 Task: Look for space in Istres, France from 2nd June, 2023 to 6th June, 2023 for 1 adult in price range Rs.10000 to Rs.13000. Place can be private room with 1  bedroom having 1 bed and 1 bathroom. Property type can be house, flat, guest house, hotel. Booking option can be shelf check-in. Required host language is English.
Action: Mouse moved to (465, 113)
Screenshot: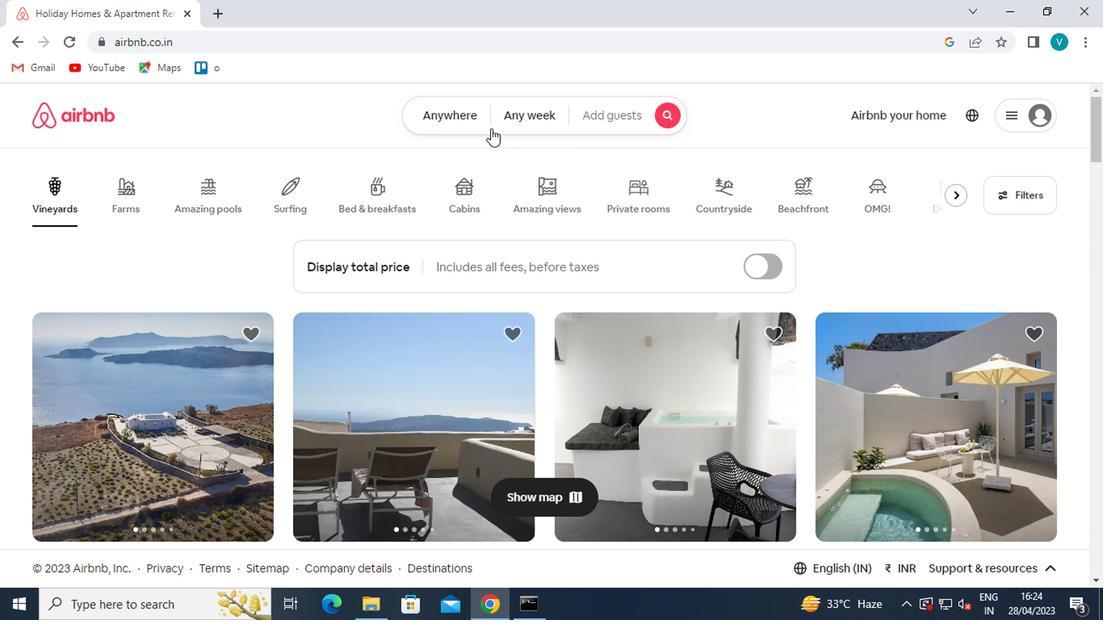 
Action: Mouse pressed left at (465, 113)
Screenshot: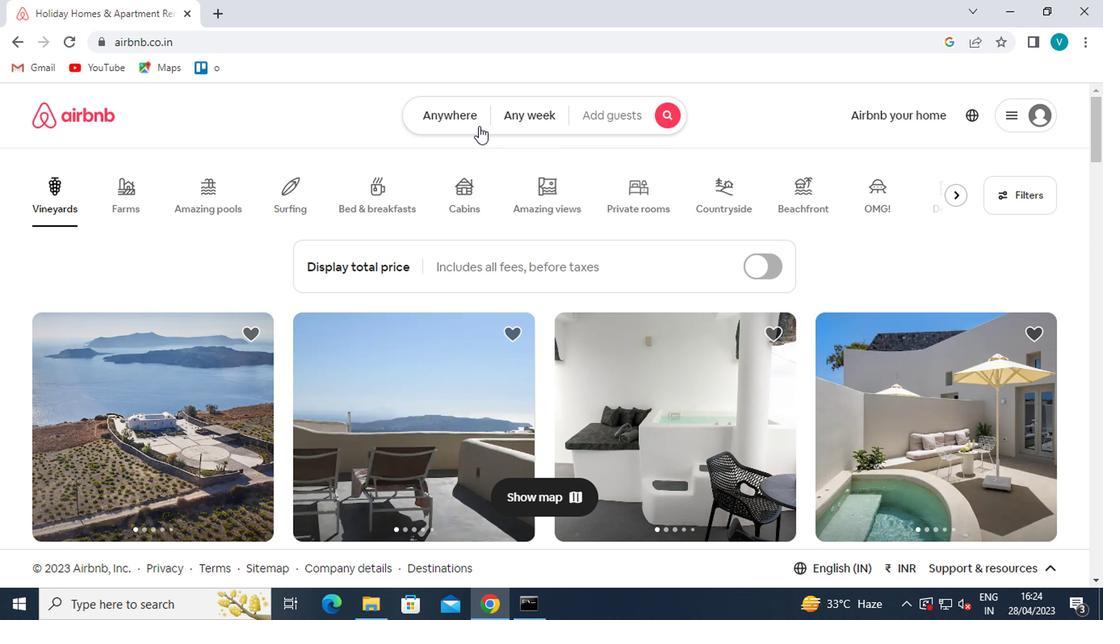 
Action: Mouse moved to (388, 175)
Screenshot: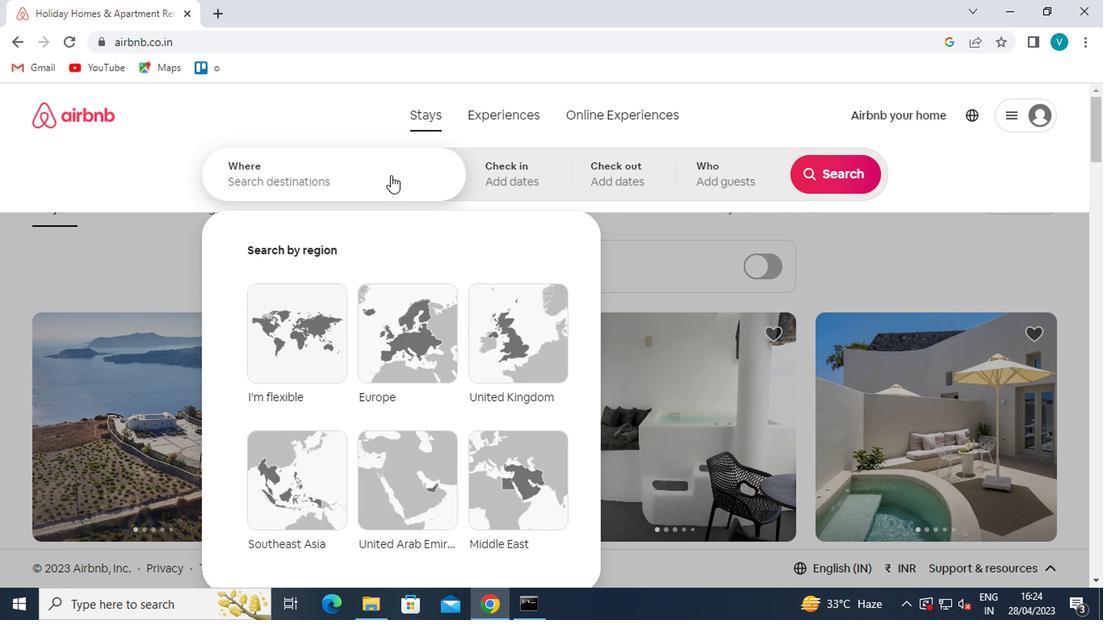 
Action: Mouse pressed left at (388, 175)
Screenshot: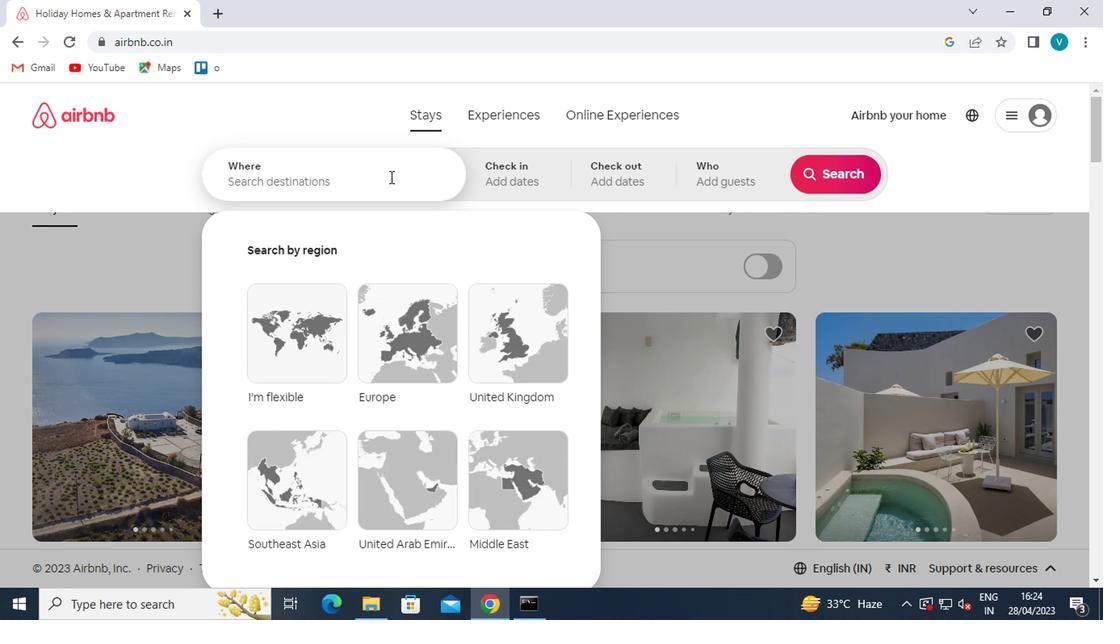 
Action: Mouse moved to (394, 180)
Screenshot: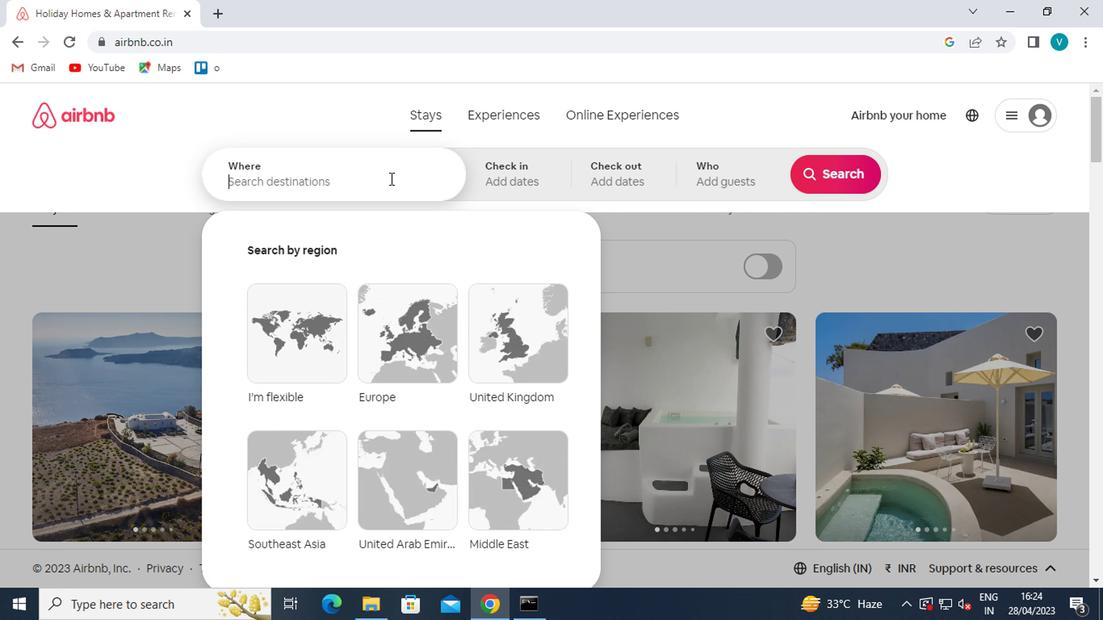 
Action: Key pressed <Key.caps_lock>i<Key.caps_lock>stres<Key.enter>
Screenshot: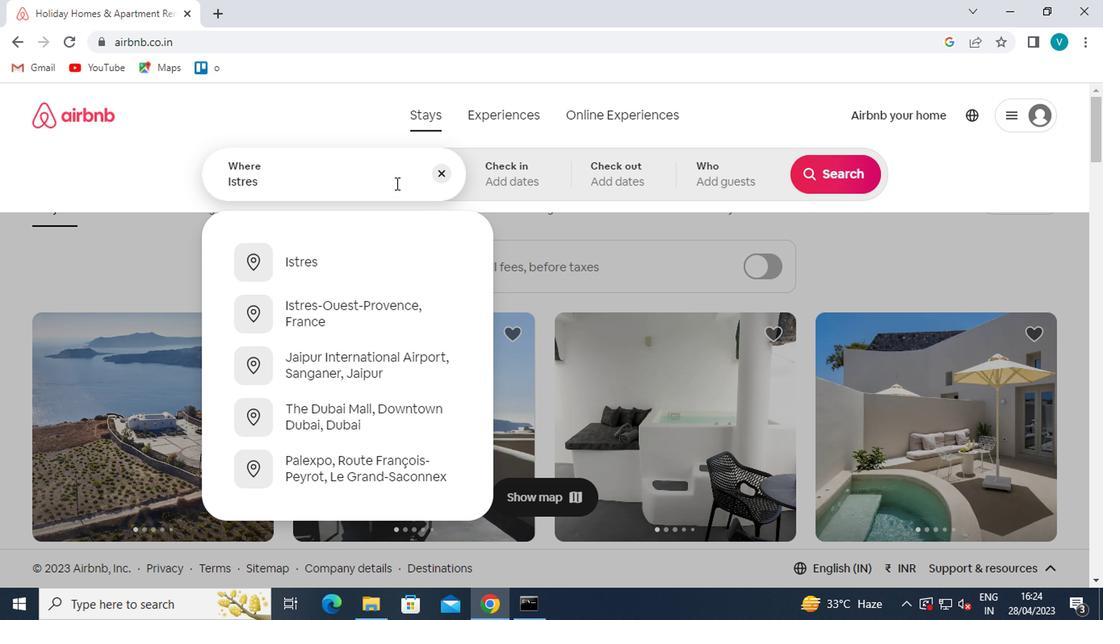 
Action: Mouse moved to (822, 301)
Screenshot: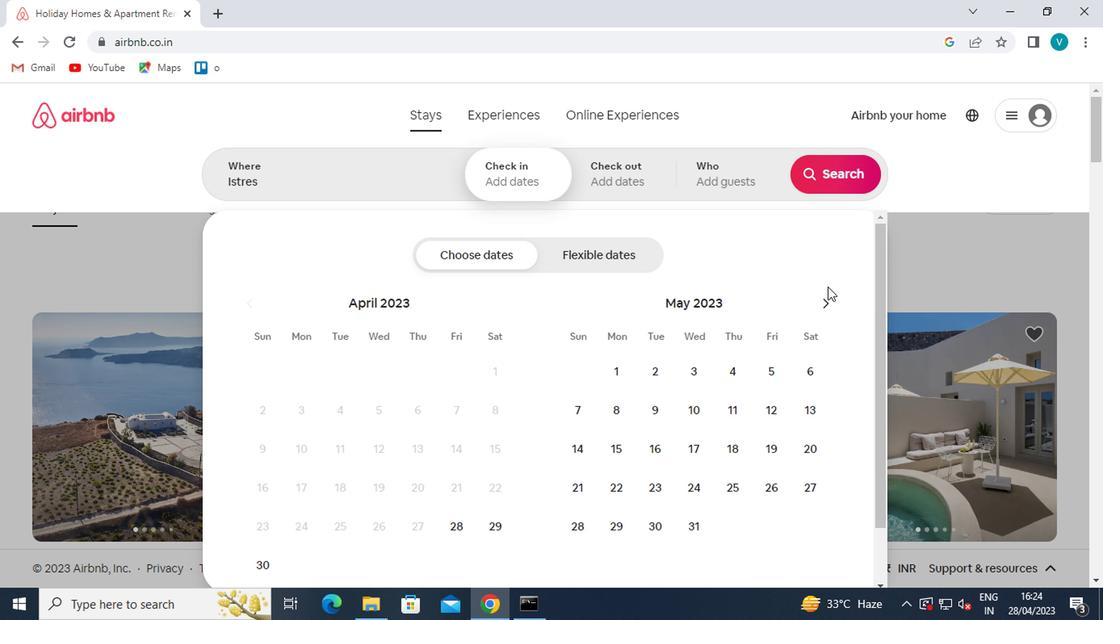 
Action: Mouse pressed left at (822, 301)
Screenshot: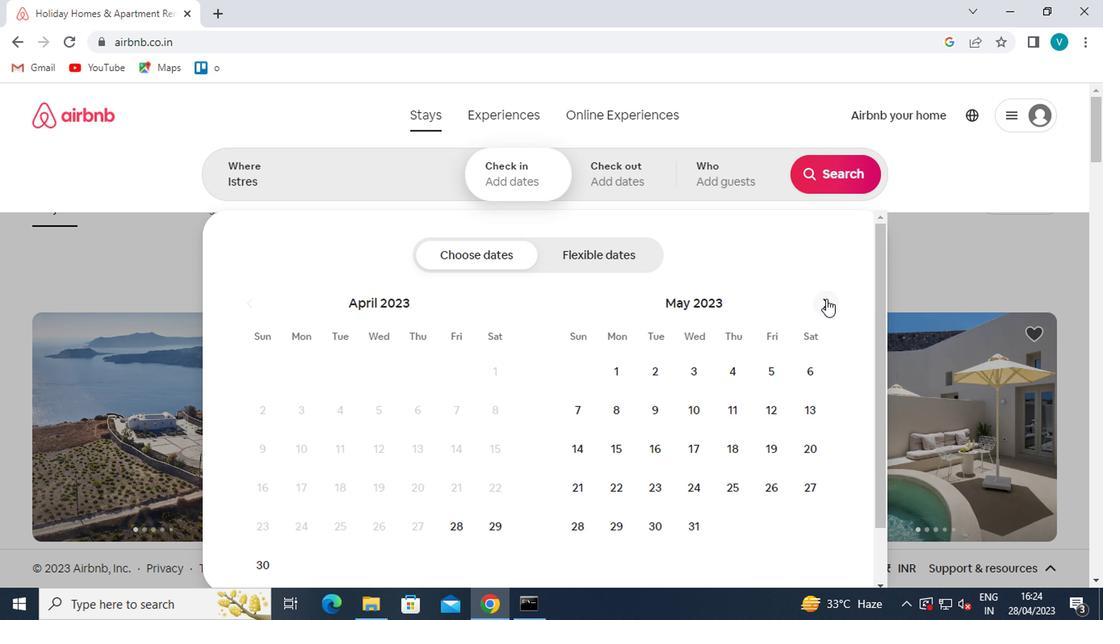 
Action: Mouse moved to (767, 363)
Screenshot: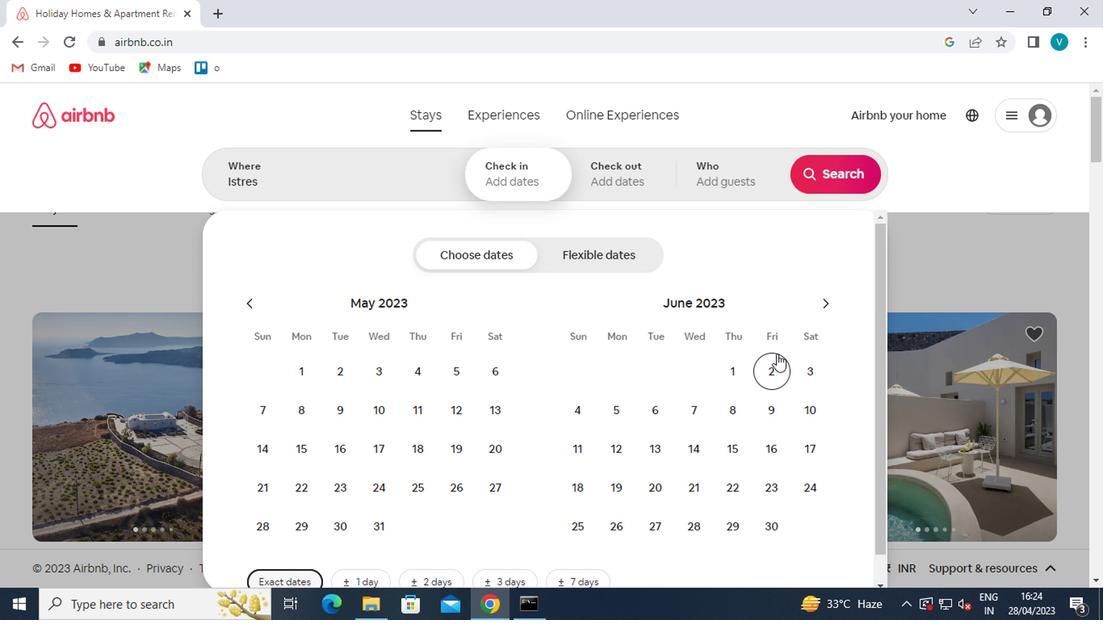 
Action: Mouse pressed left at (767, 363)
Screenshot: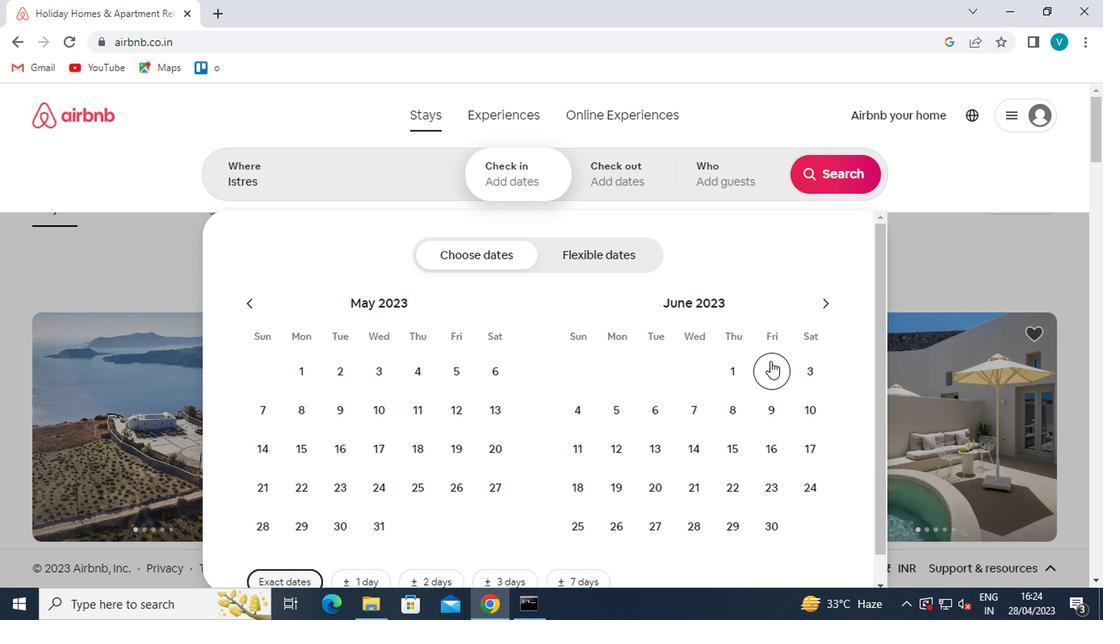 
Action: Mouse moved to (656, 408)
Screenshot: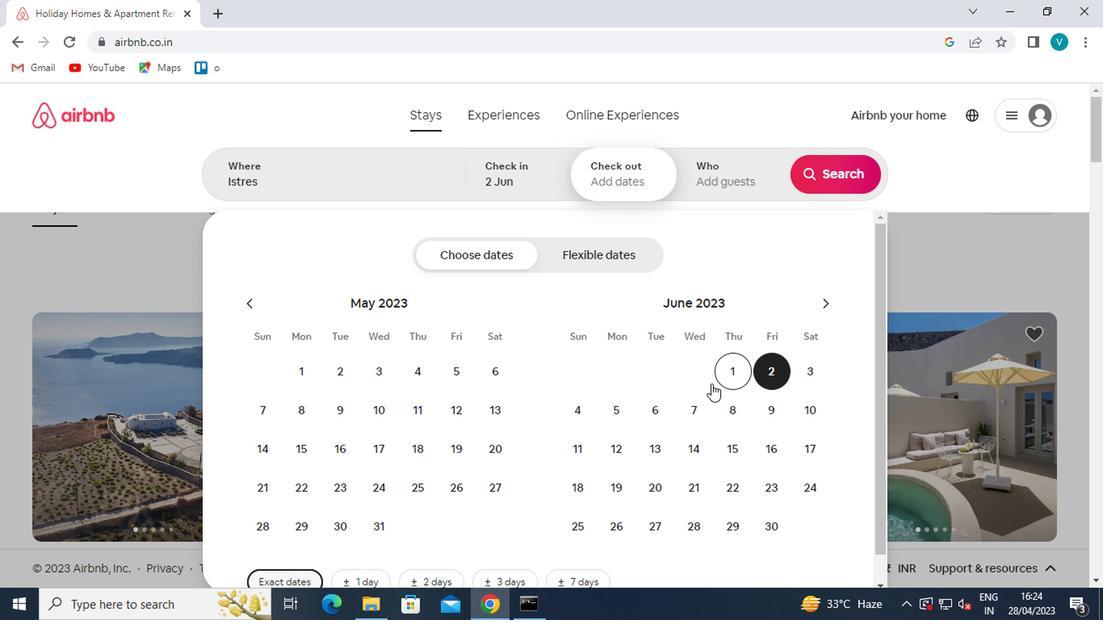 
Action: Mouse pressed left at (656, 408)
Screenshot: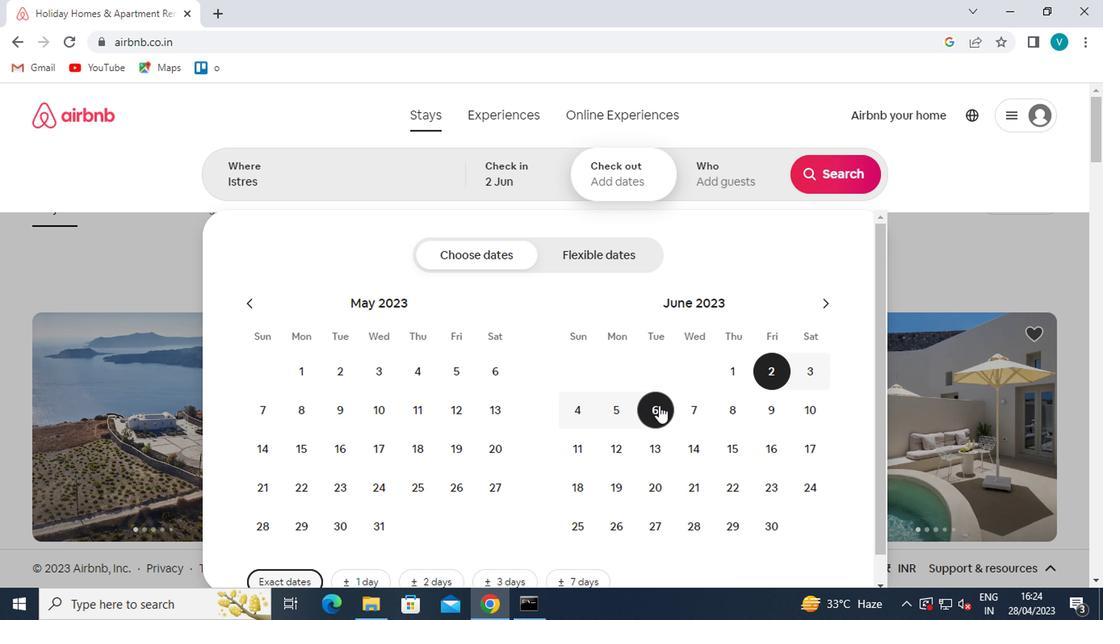 
Action: Mouse moved to (725, 174)
Screenshot: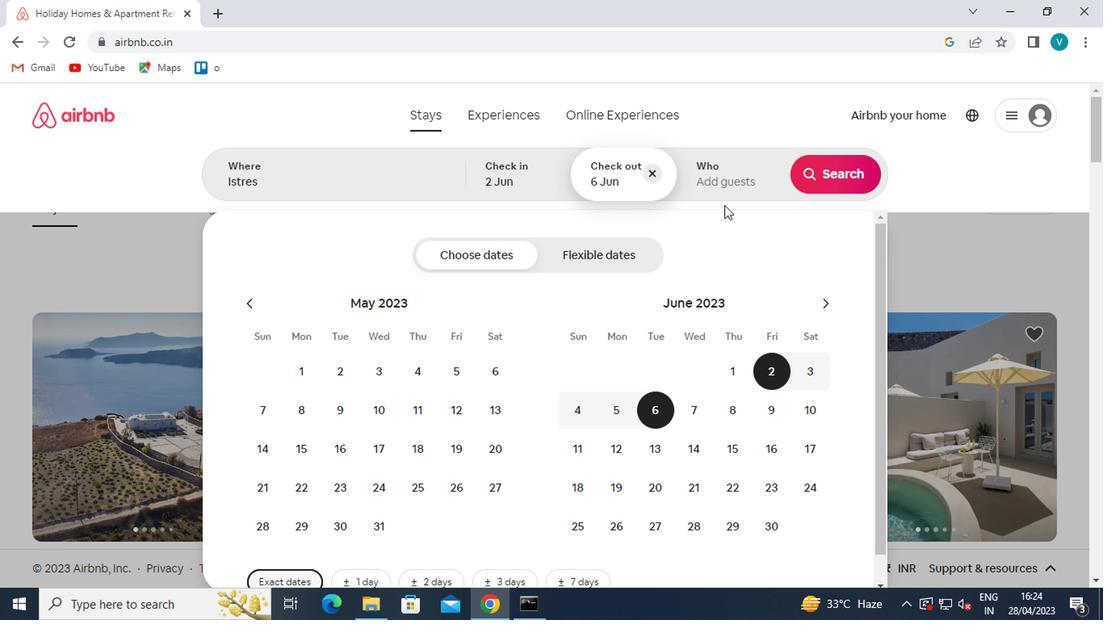 
Action: Mouse pressed left at (725, 174)
Screenshot: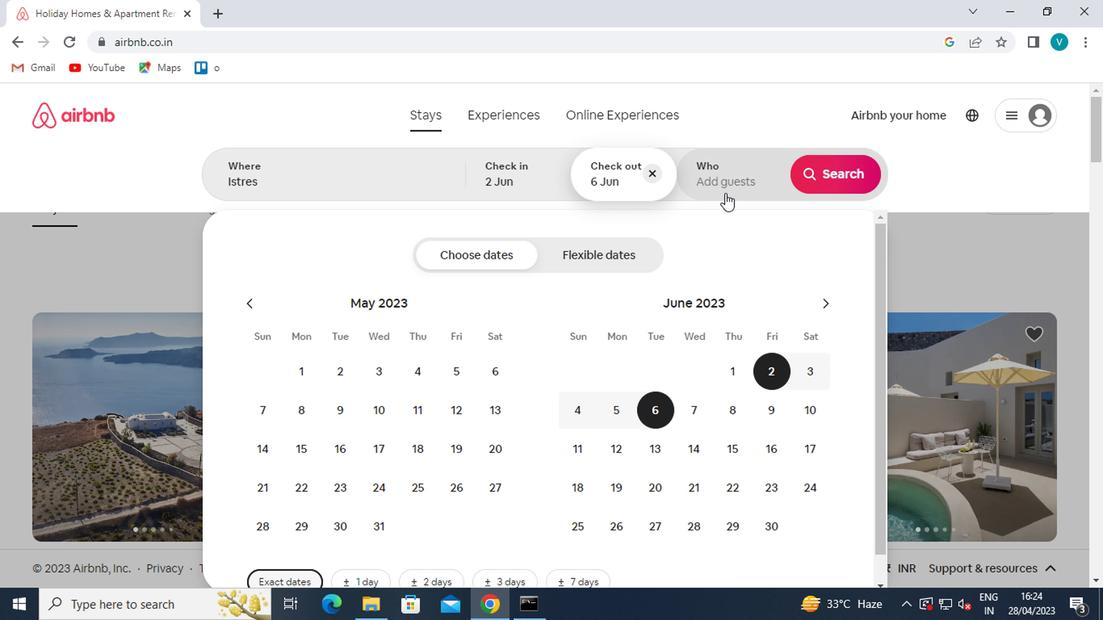 
Action: Mouse moved to (834, 257)
Screenshot: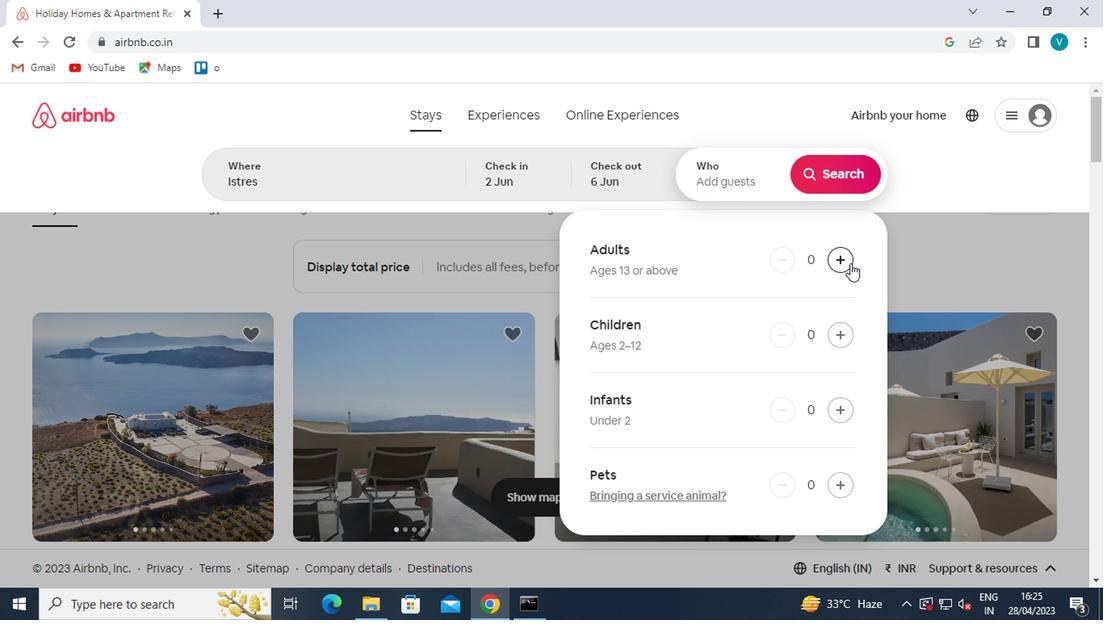 
Action: Mouse pressed left at (834, 257)
Screenshot: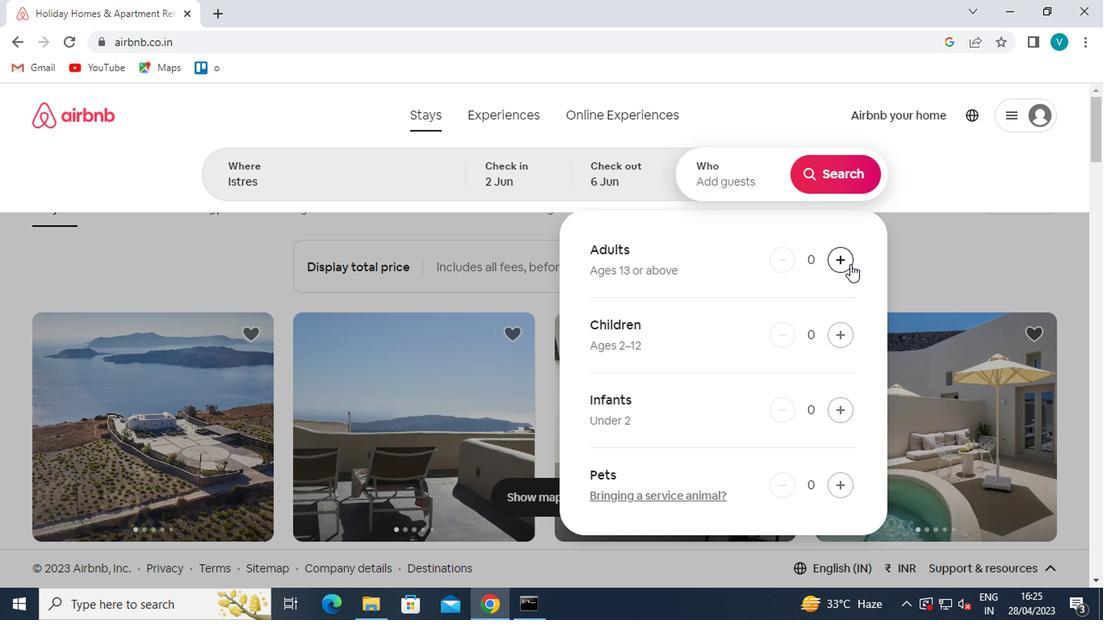 
Action: Mouse moved to (835, 161)
Screenshot: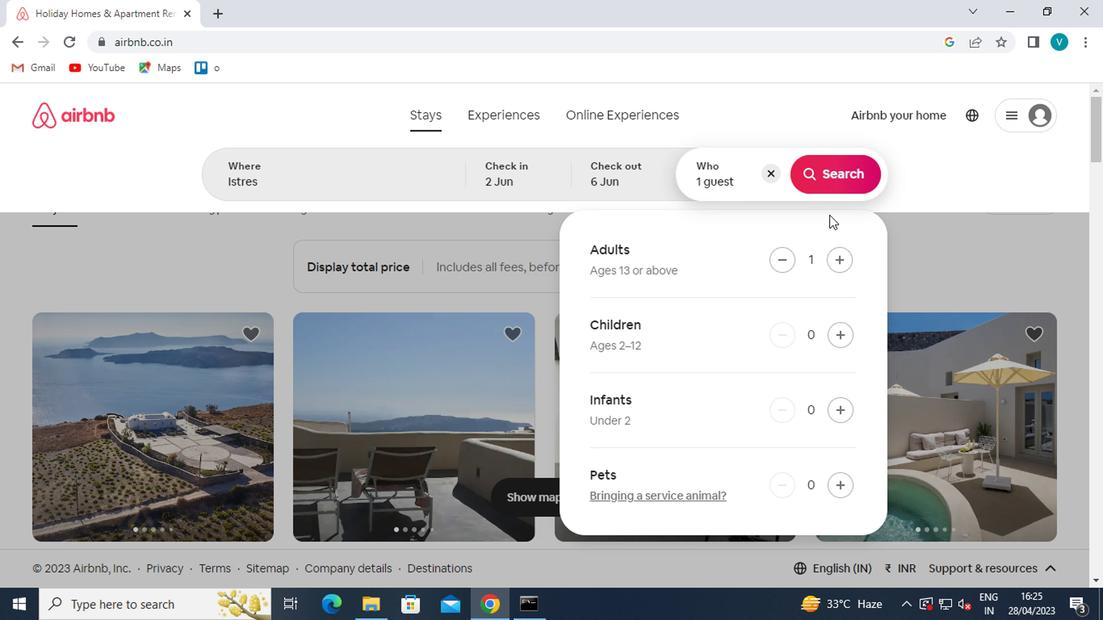 
Action: Mouse pressed left at (835, 161)
Screenshot: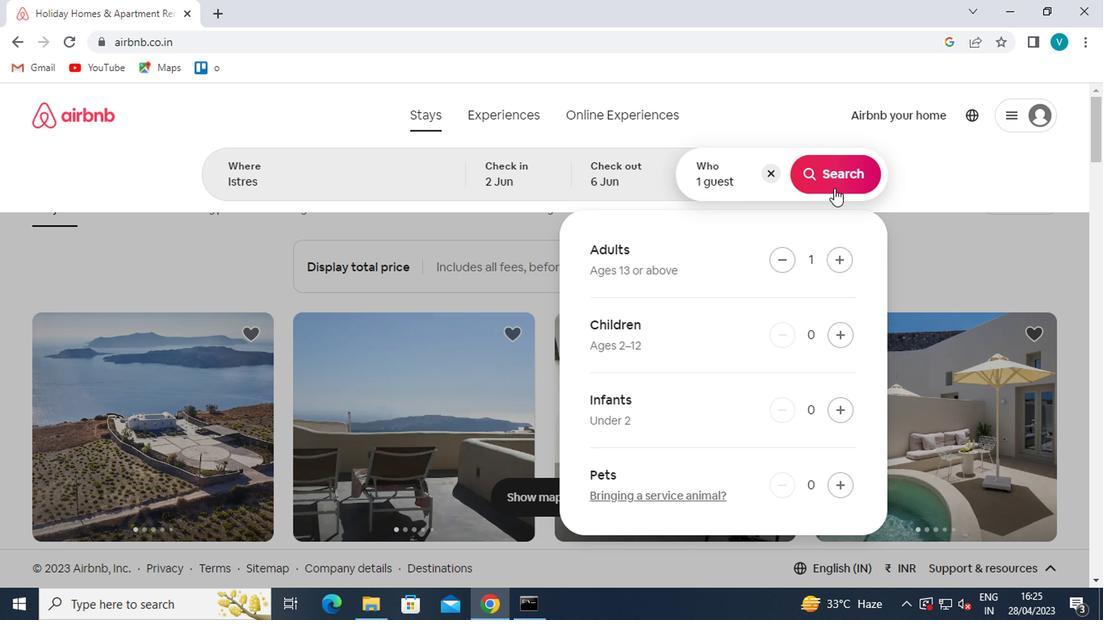
Action: Mouse moved to (1051, 171)
Screenshot: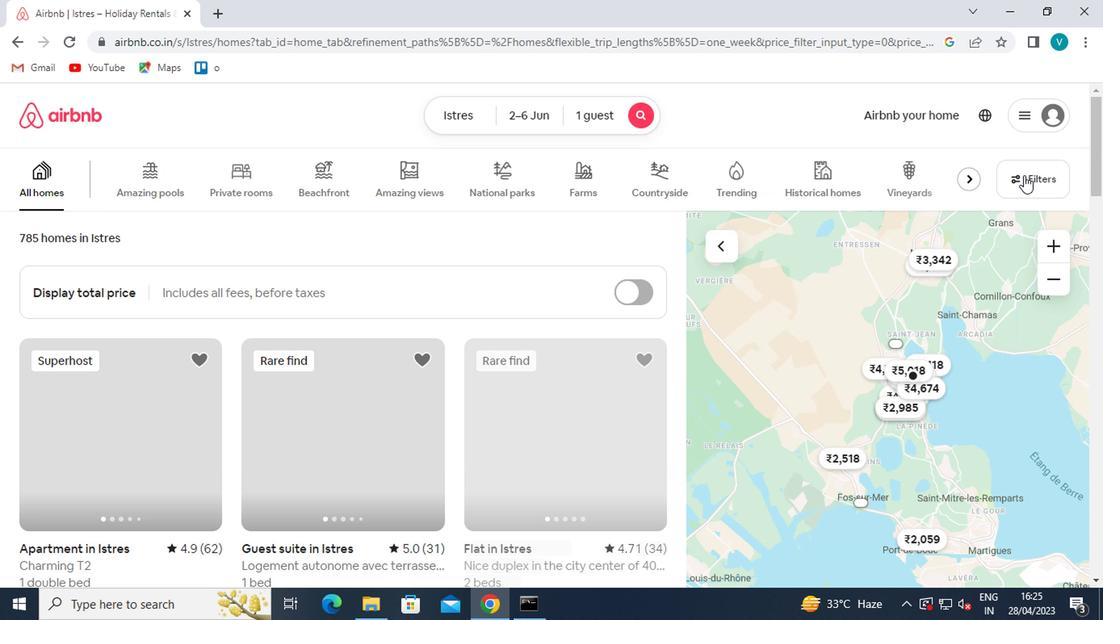 
Action: Mouse pressed left at (1051, 171)
Screenshot: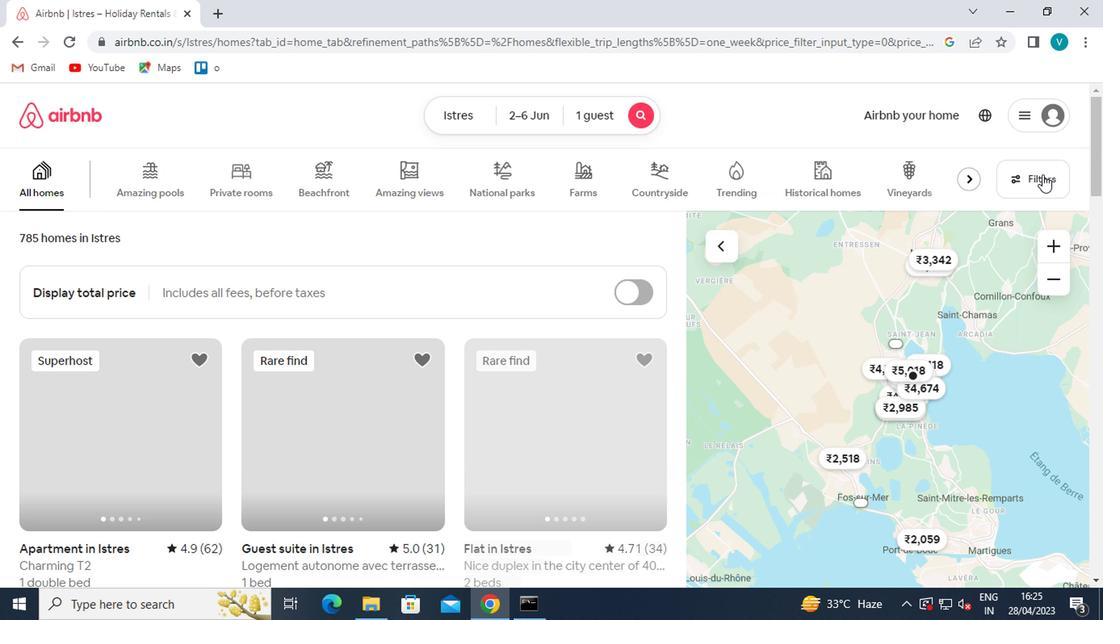 
Action: Mouse moved to (486, 389)
Screenshot: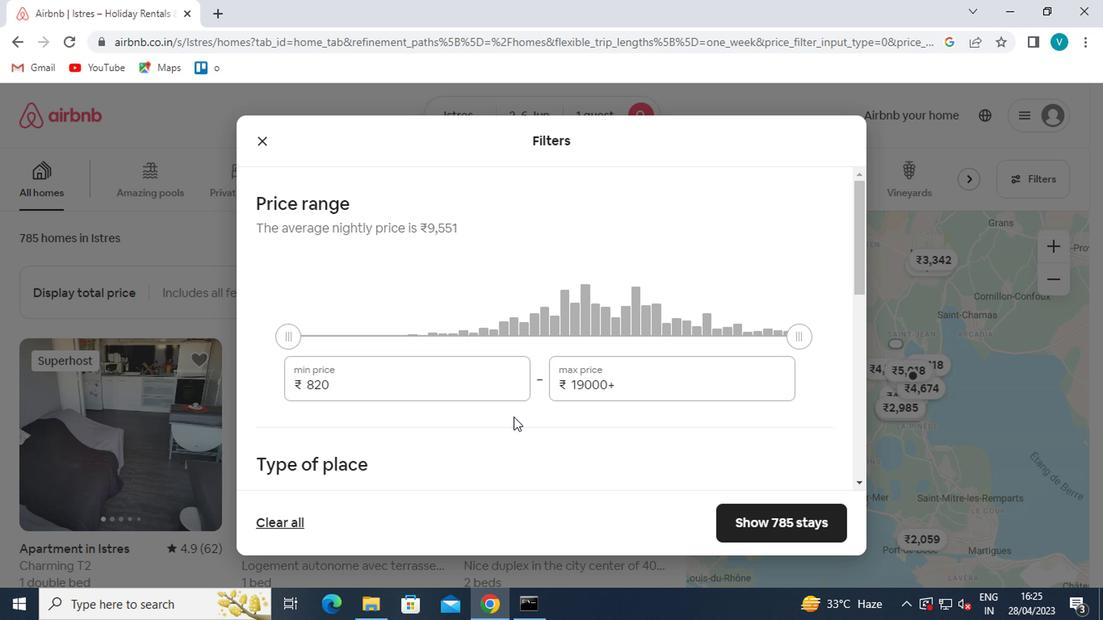 
Action: Mouse pressed left at (486, 389)
Screenshot: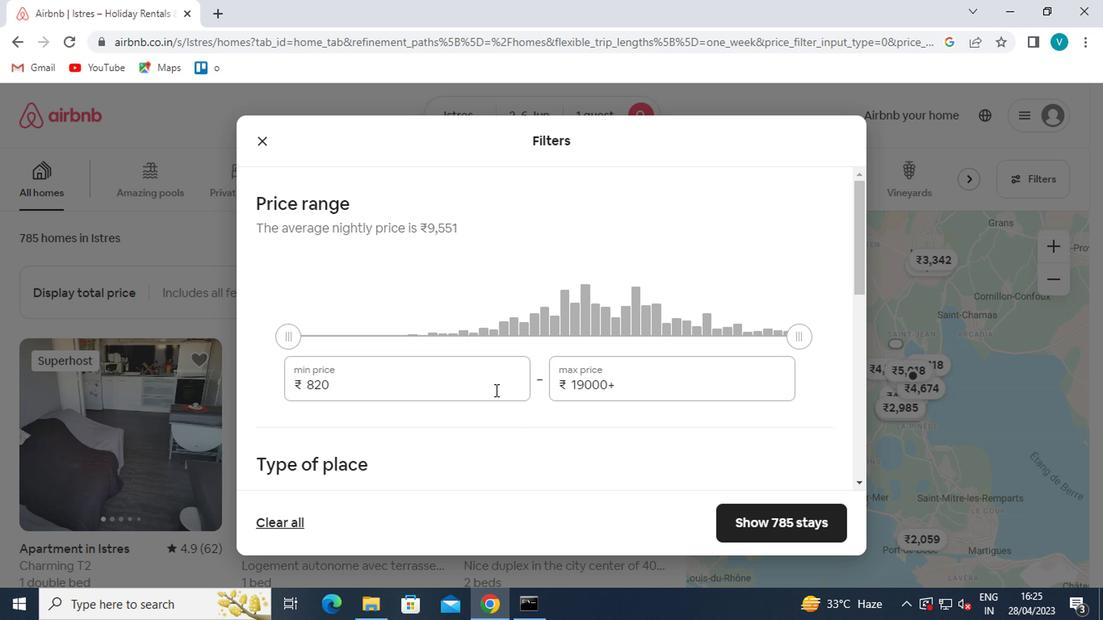
Action: Key pressed <Key.backspace><Key.backspace><Key.backspace><Key.backspace><Key.backspace><Key.backspace><Key.backspace><Key.backspace><Key.backspace>1000<Key.tab>13000
Screenshot: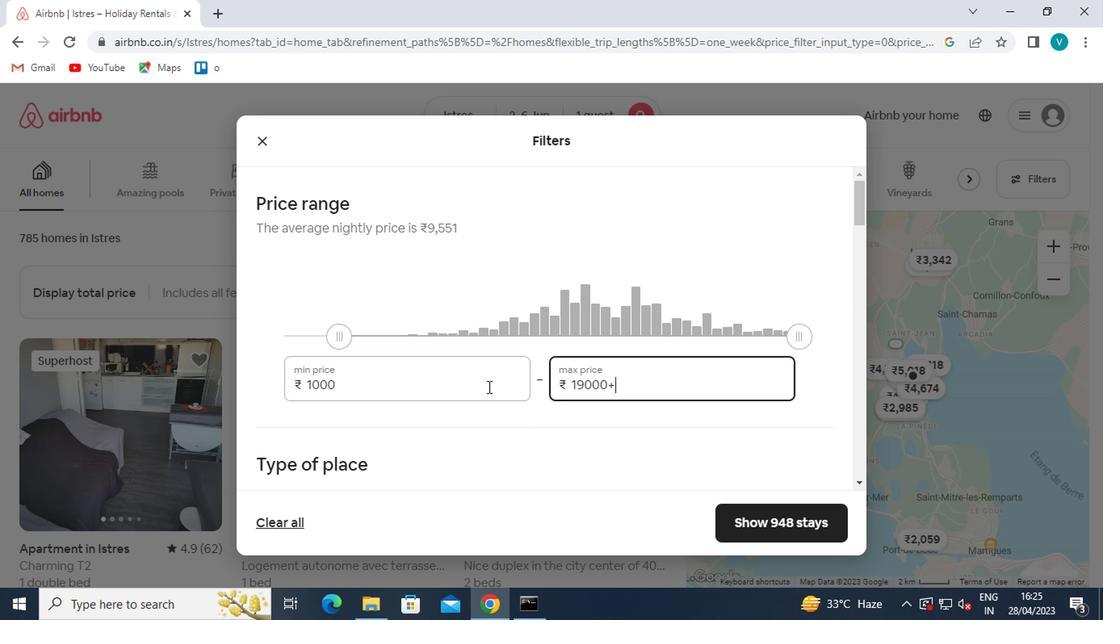 
Action: Mouse scrolled (486, 388) with delta (0, -1)
Screenshot: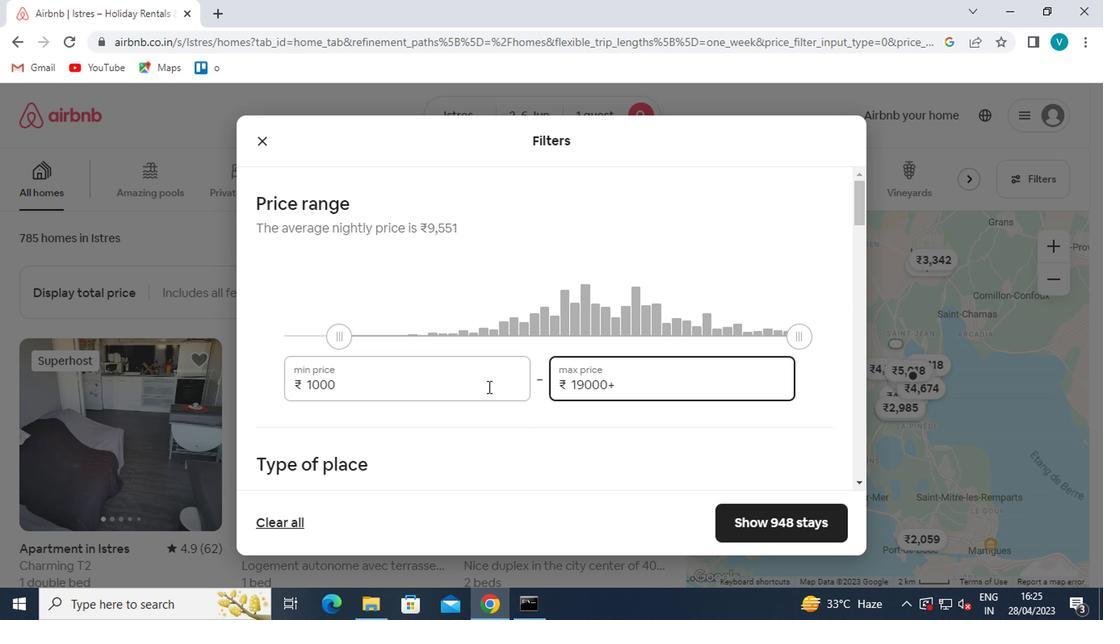 
Action: Mouse scrolled (486, 388) with delta (0, -1)
Screenshot: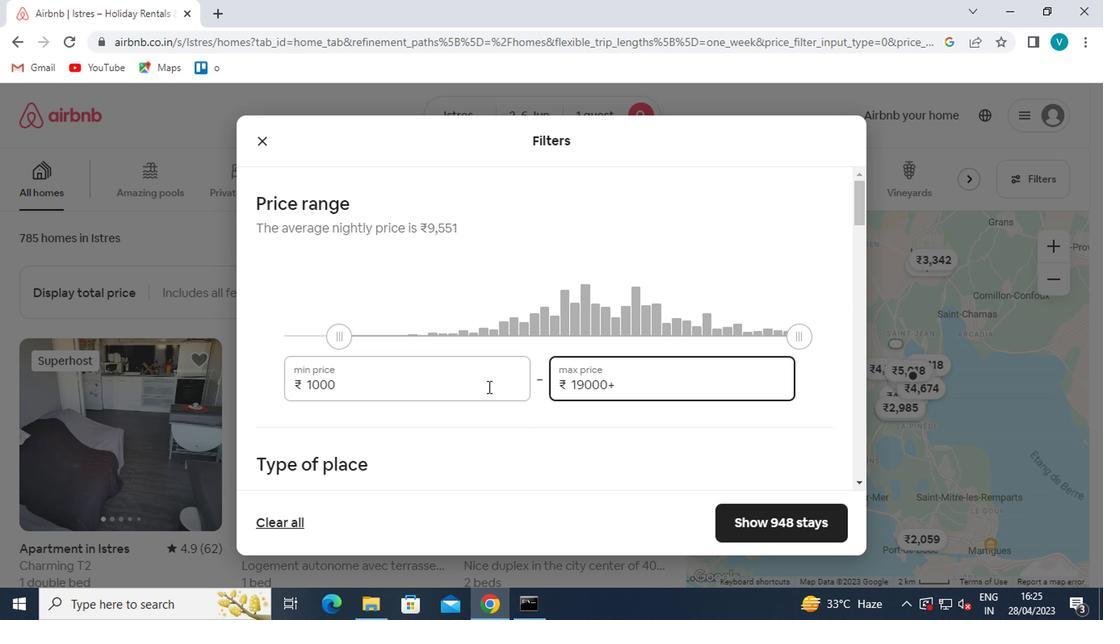 
Action: Mouse scrolled (486, 388) with delta (0, -1)
Screenshot: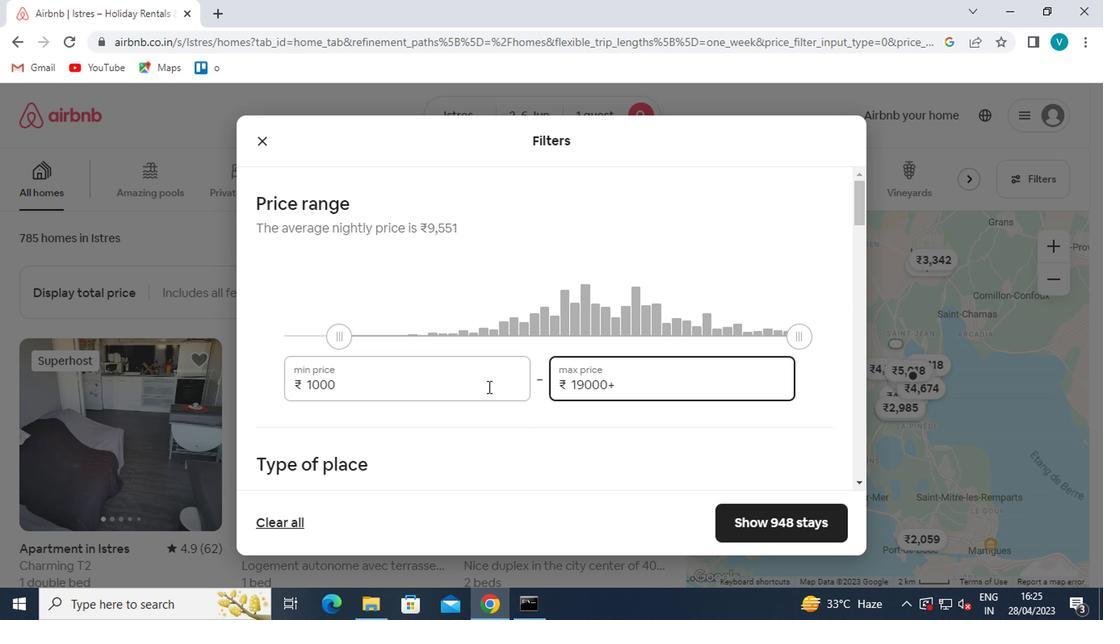 
Action: Mouse moved to (577, 278)
Screenshot: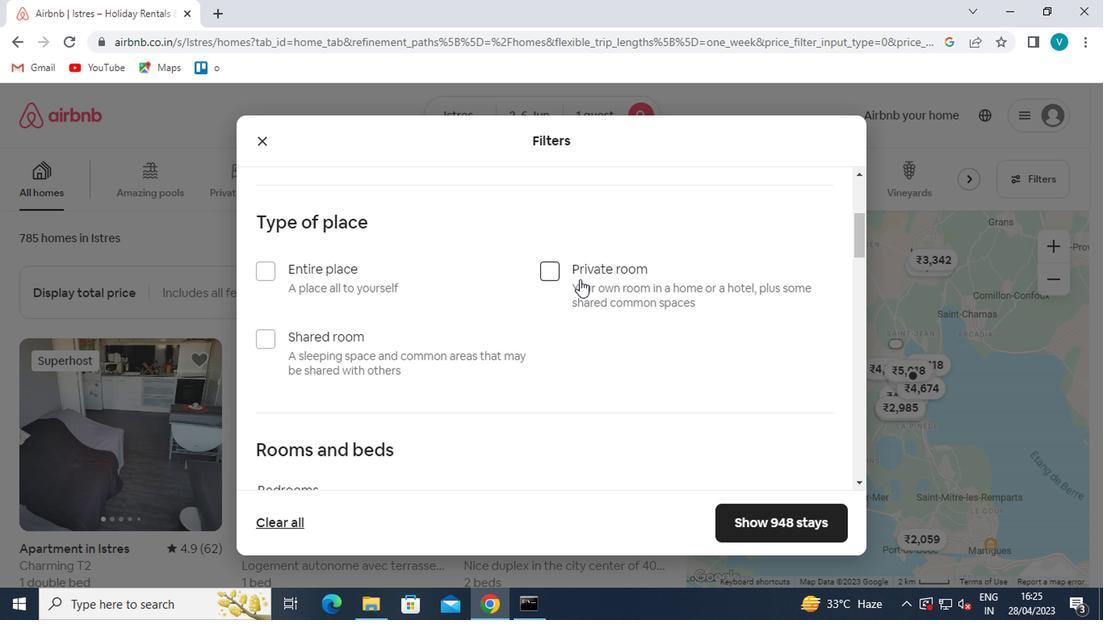 
Action: Mouse pressed left at (577, 278)
Screenshot: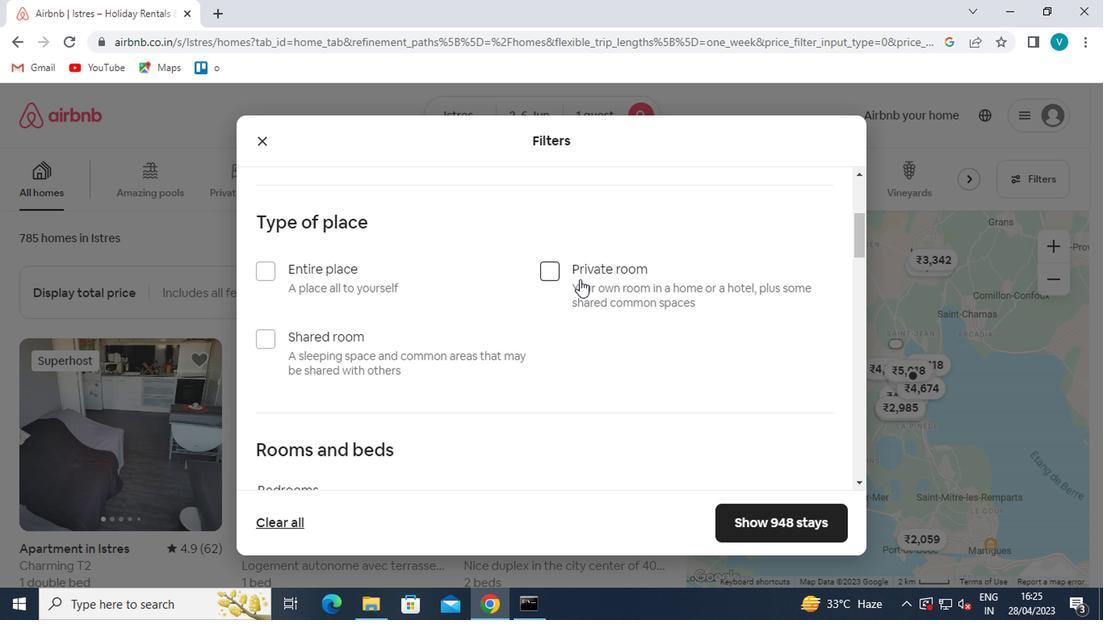 
Action: Mouse scrolled (577, 277) with delta (0, -1)
Screenshot: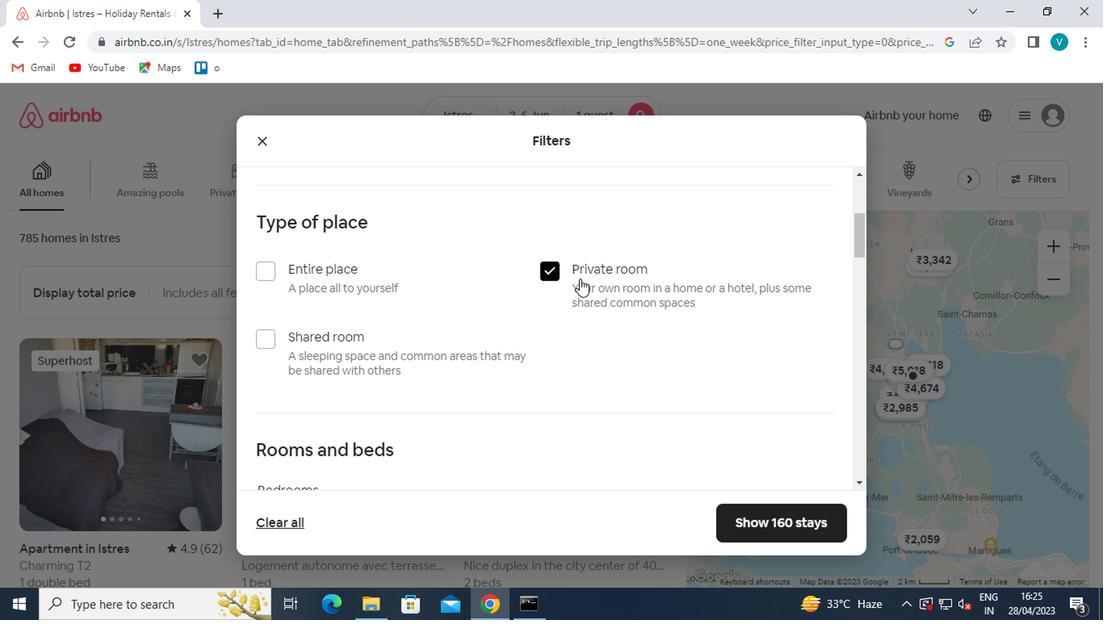 
Action: Mouse scrolled (577, 277) with delta (0, -1)
Screenshot: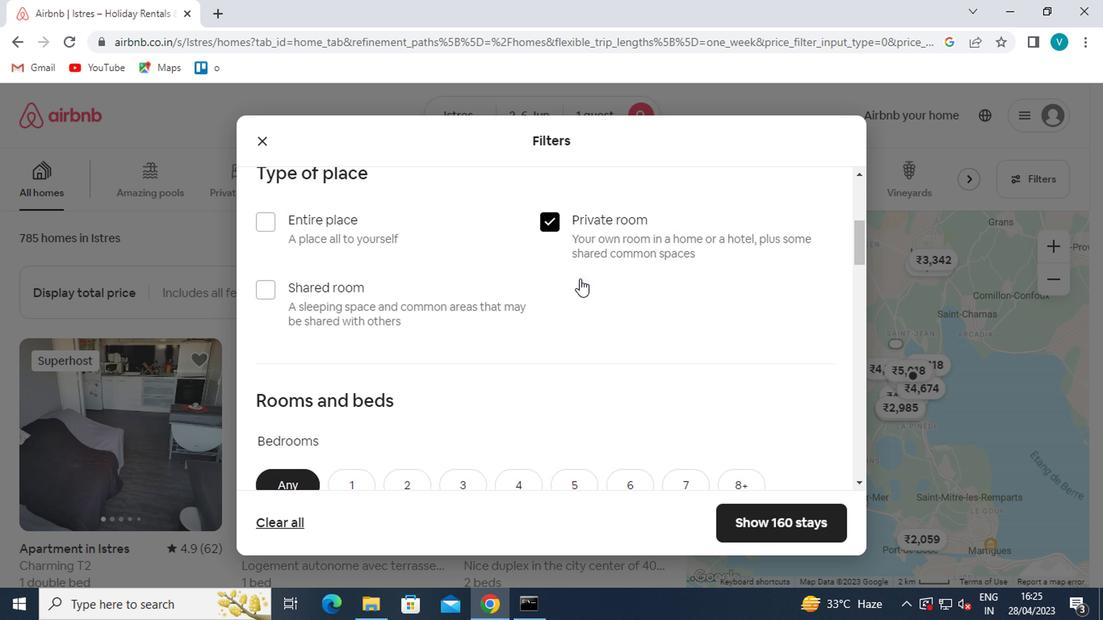
Action: Mouse scrolled (577, 277) with delta (0, -1)
Screenshot: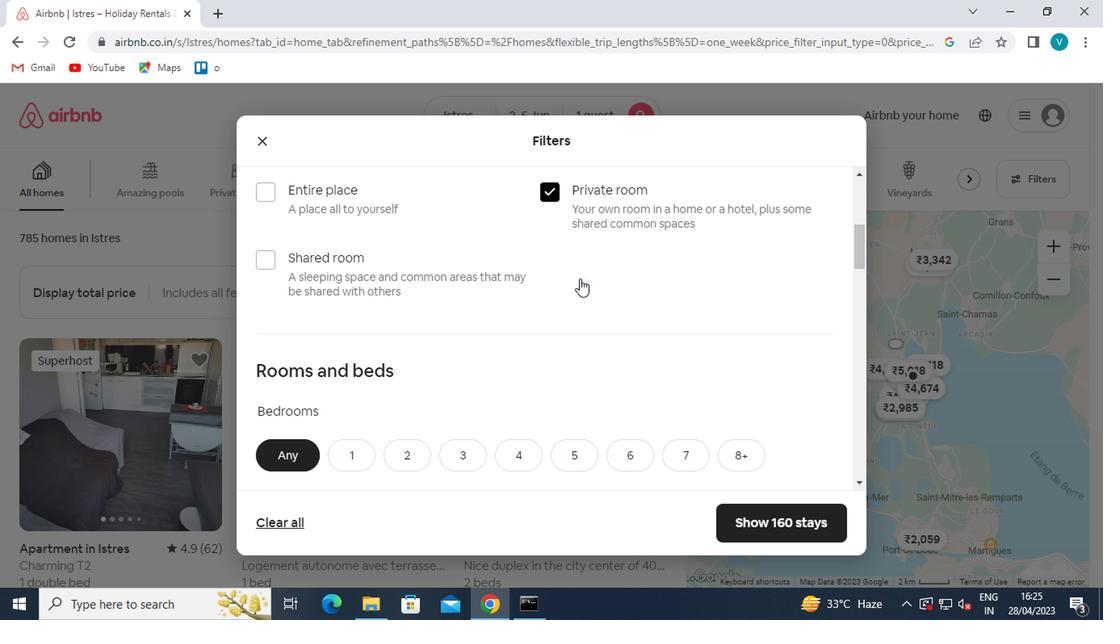 
Action: Mouse scrolled (577, 277) with delta (0, -1)
Screenshot: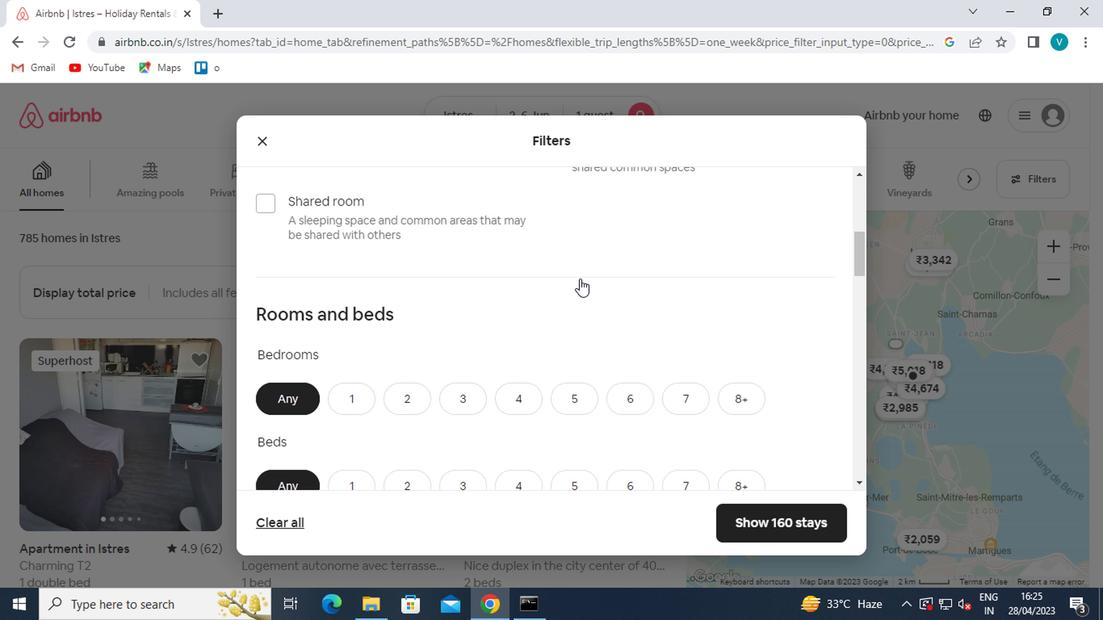 
Action: Mouse moved to (345, 201)
Screenshot: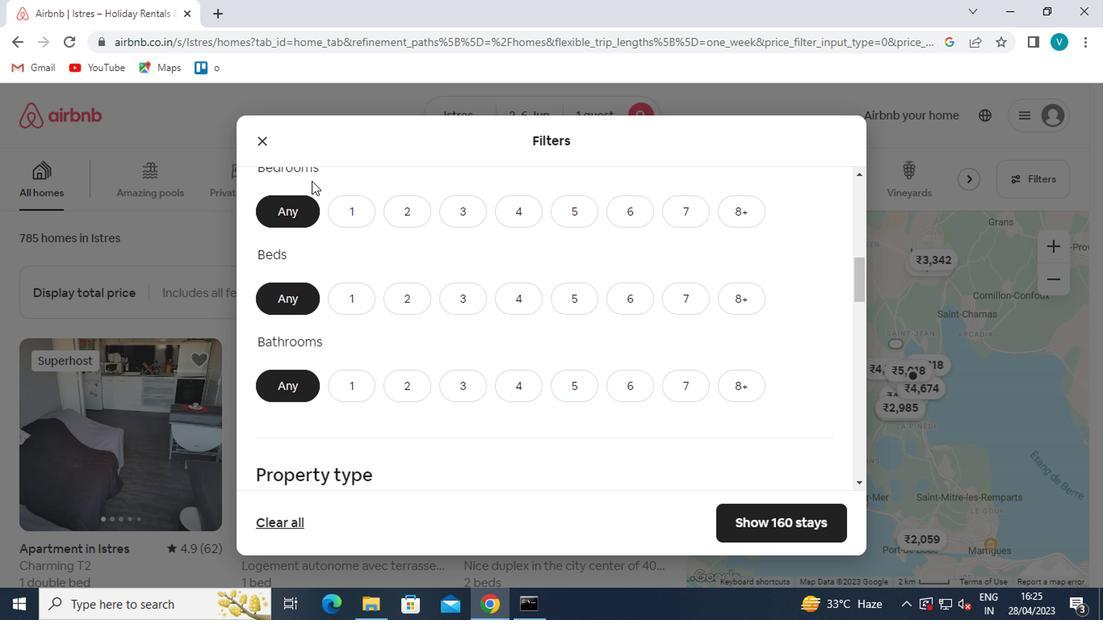 
Action: Mouse pressed left at (345, 201)
Screenshot: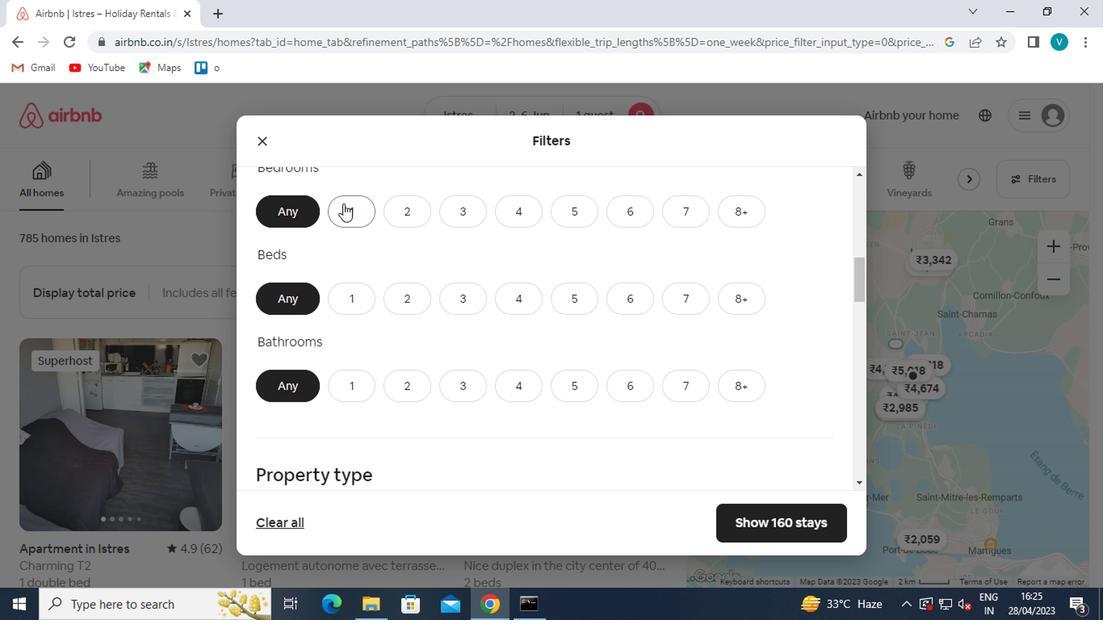 
Action: Mouse moved to (341, 305)
Screenshot: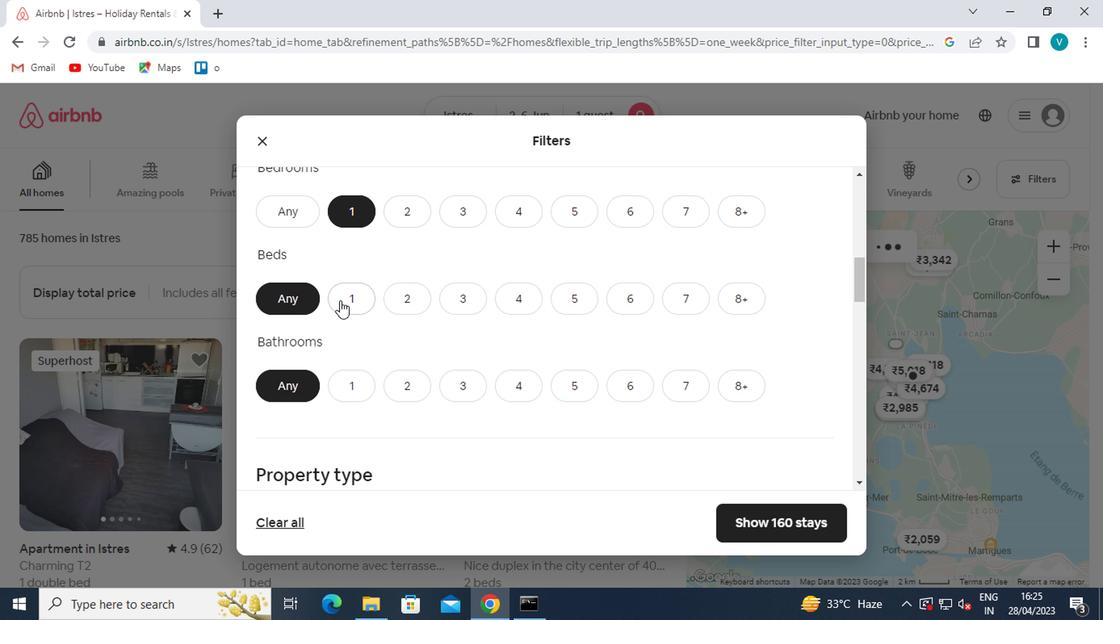 
Action: Mouse pressed left at (341, 305)
Screenshot: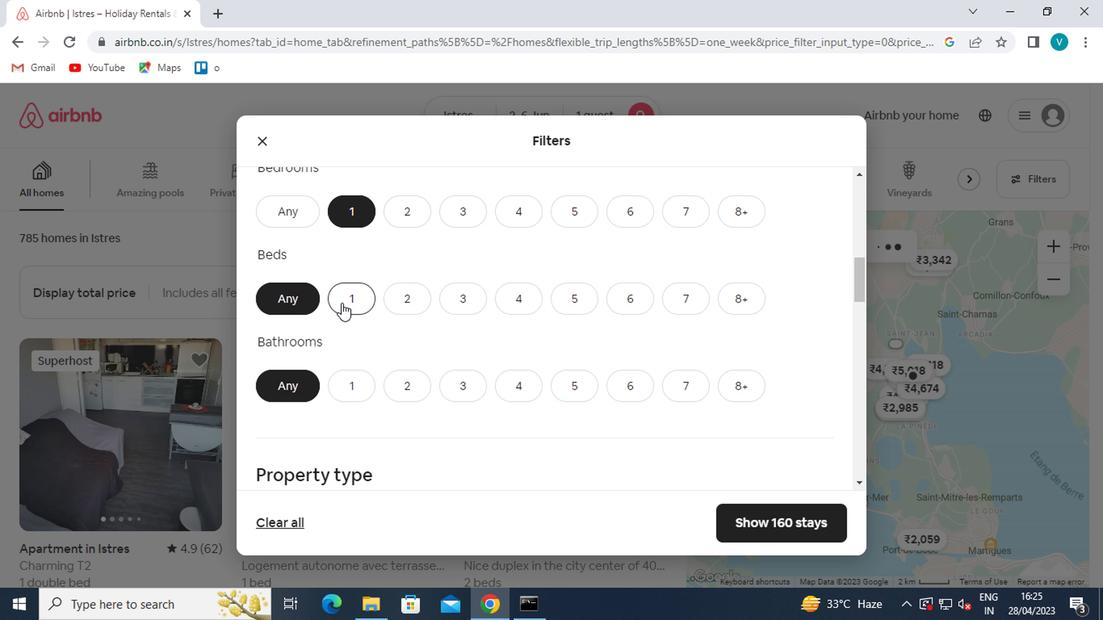 
Action: Mouse moved to (344, 386)
Screenshot: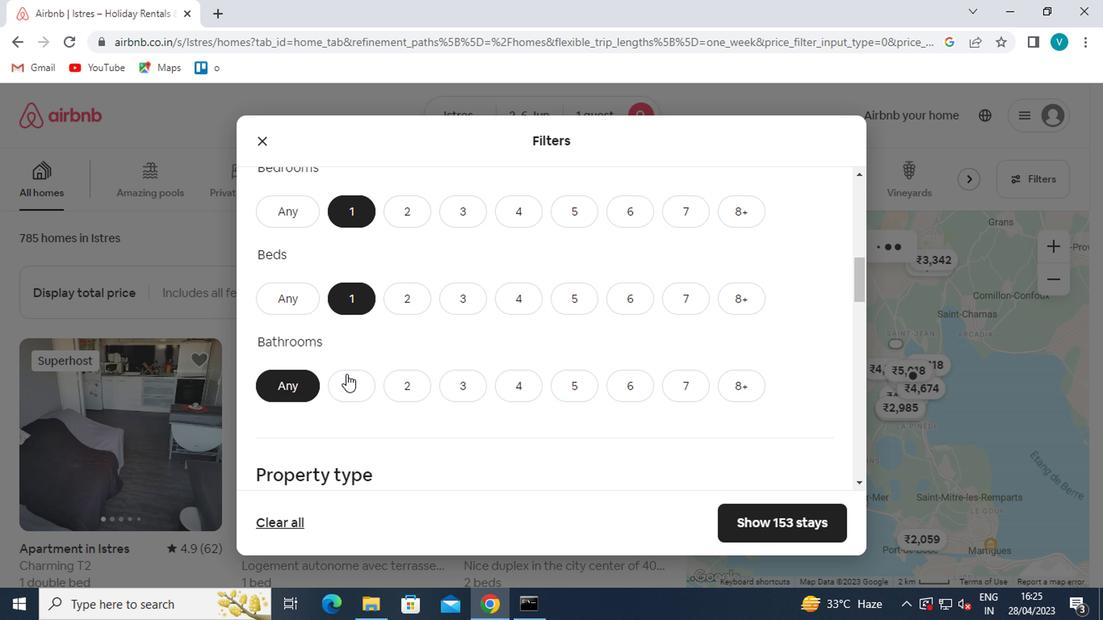 
Action: Mouse pressed left at (344, 386)
Screenshot: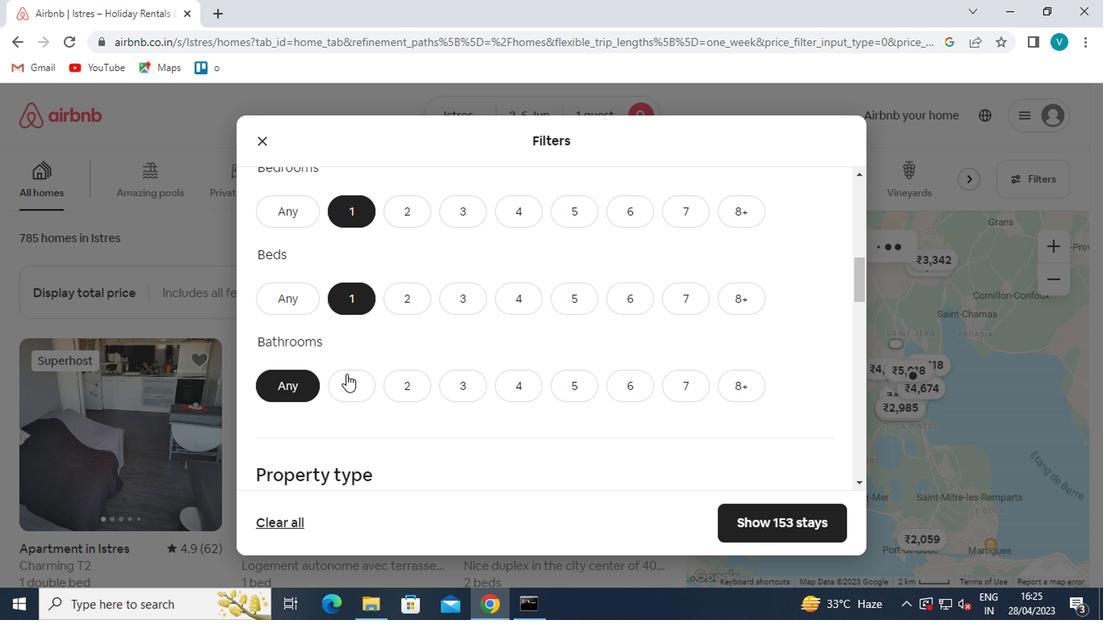 
Action: Mouse moved to (339, 379)
Screenshot: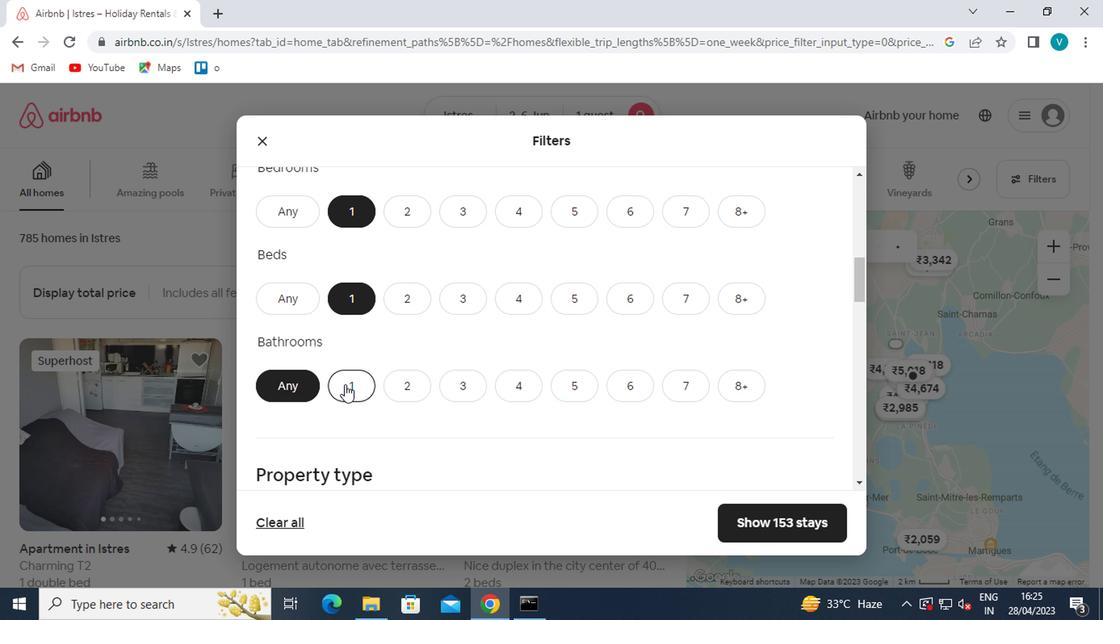 
Action: Mouse scrolled (339, 378) with delta (0, 0)
Screenshot: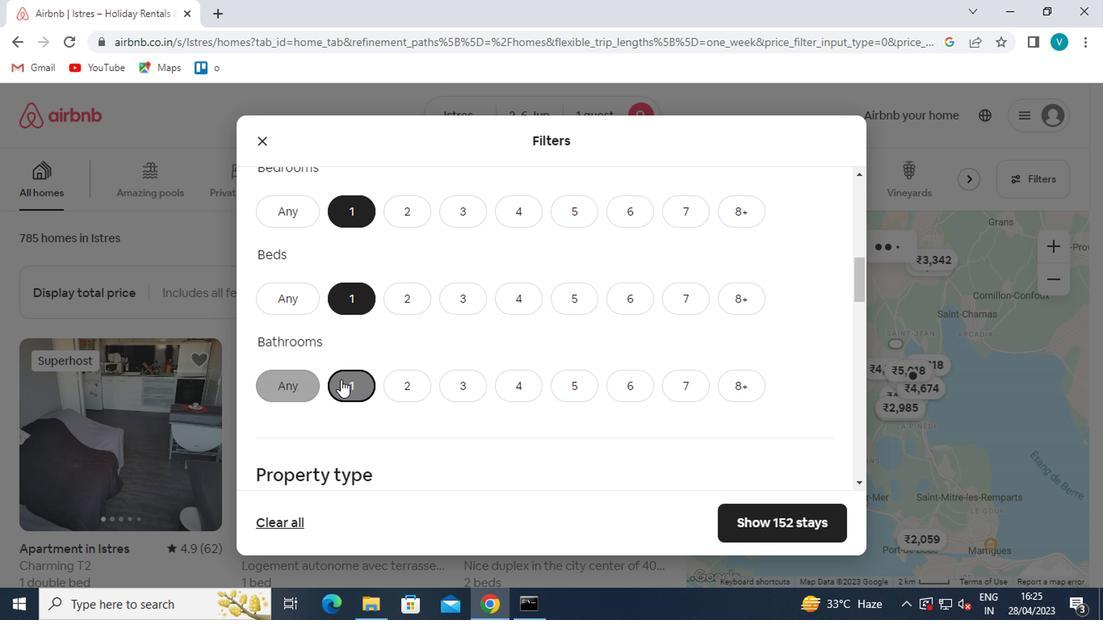 
Action: Mouse moved to (339, 379)
Screenshot: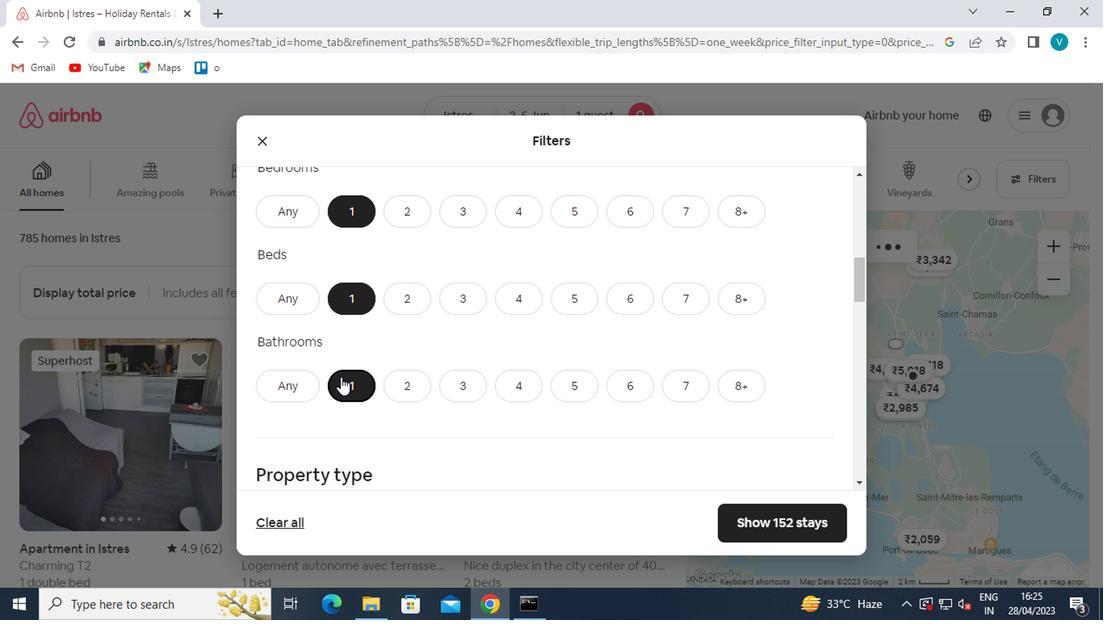 
Action: Mouse scrolled (339, 378) with delta (0, 0)
Screenshot: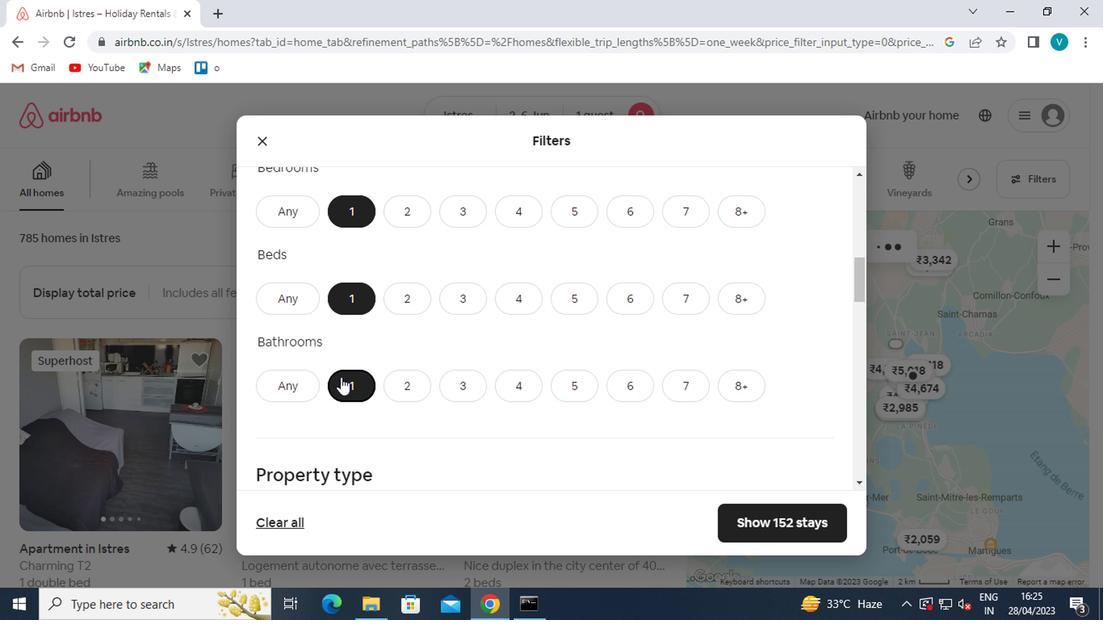 
Action: Mouse moved to (316, 399)
Screenshot: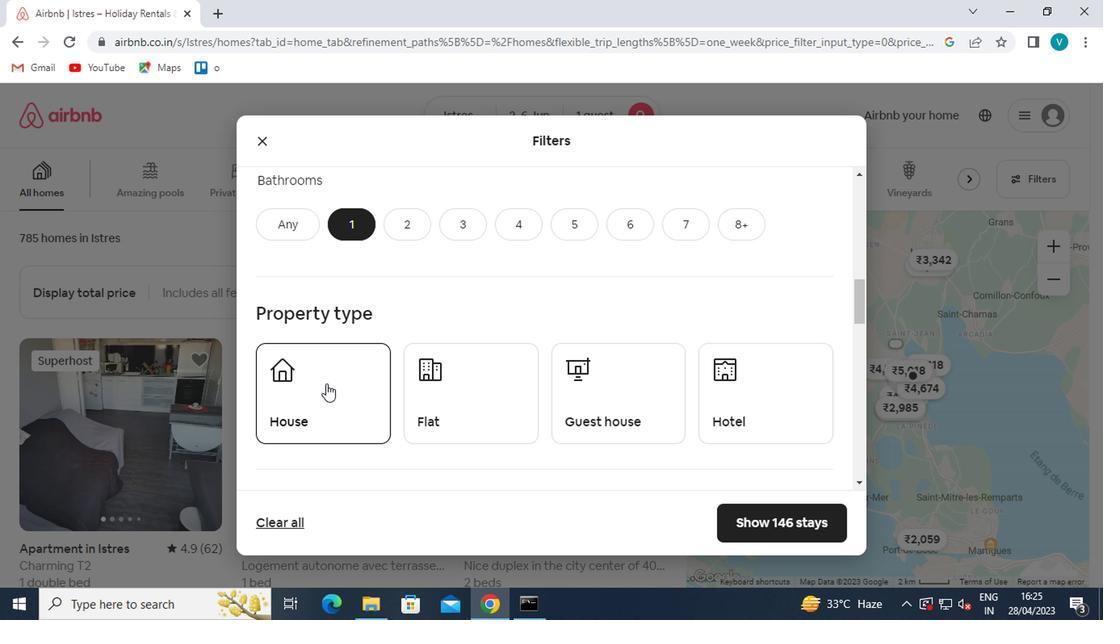 
Action: Mouse pressed left at (316, 399)
Screenshot: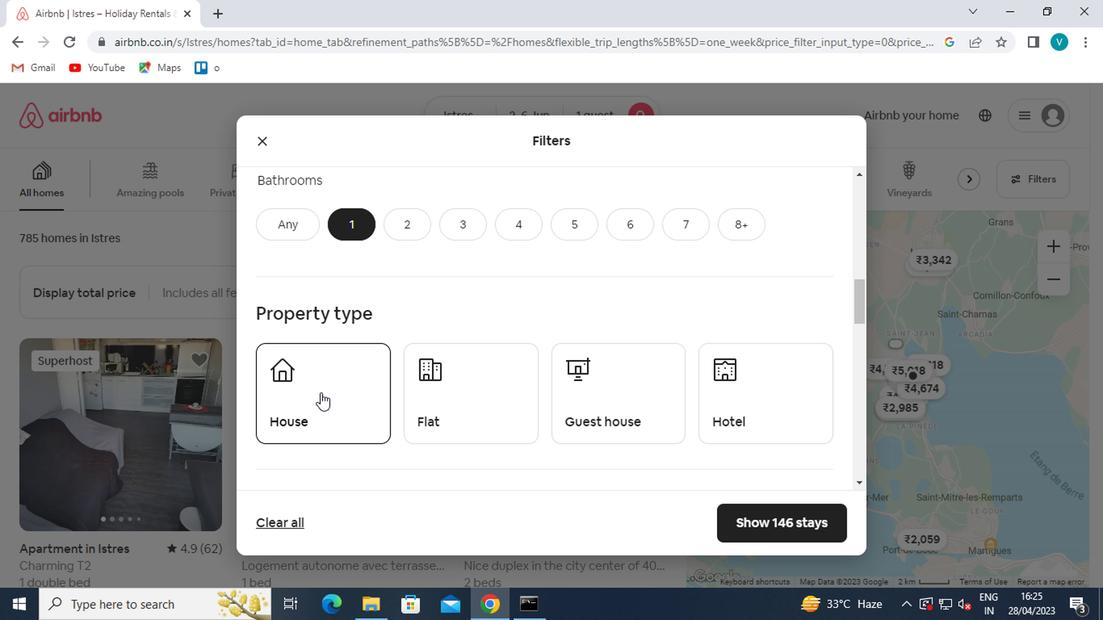 
Action: Mouse moved to (423, 378)
Screenshot: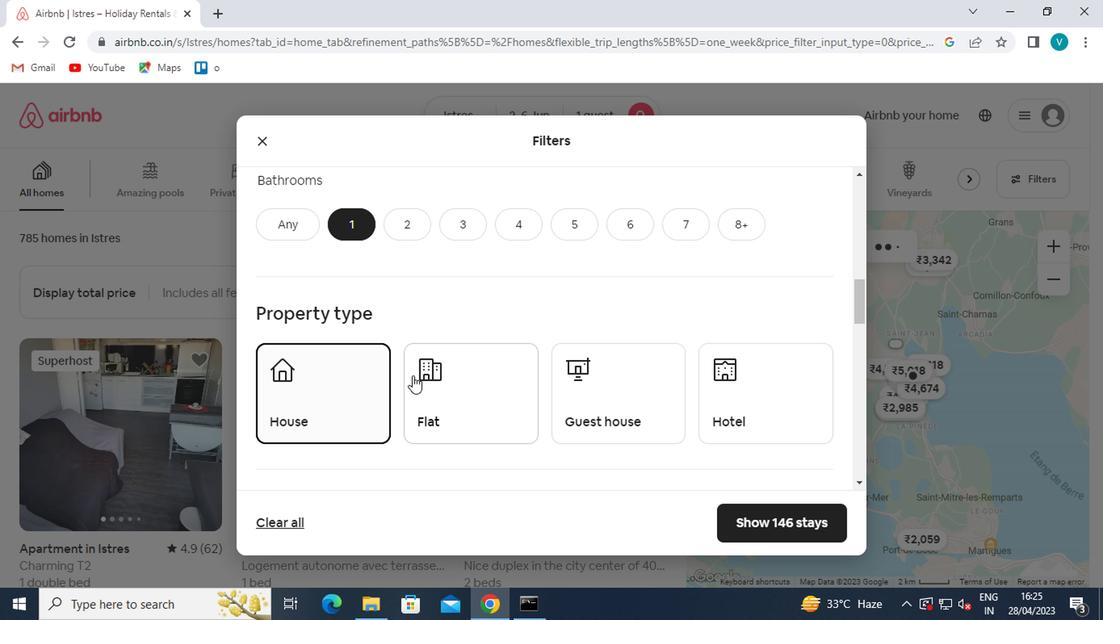 
Action: Mouse pressed left at (423, 378)
Screenshot: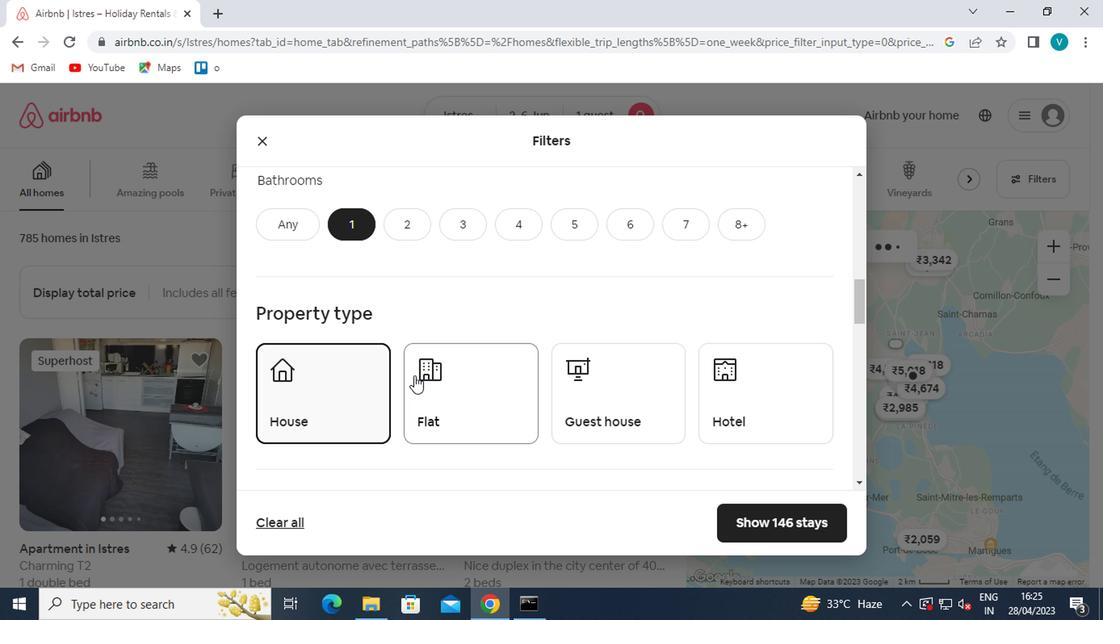
Action: Mouse moved to (688, 410)
Screenshot: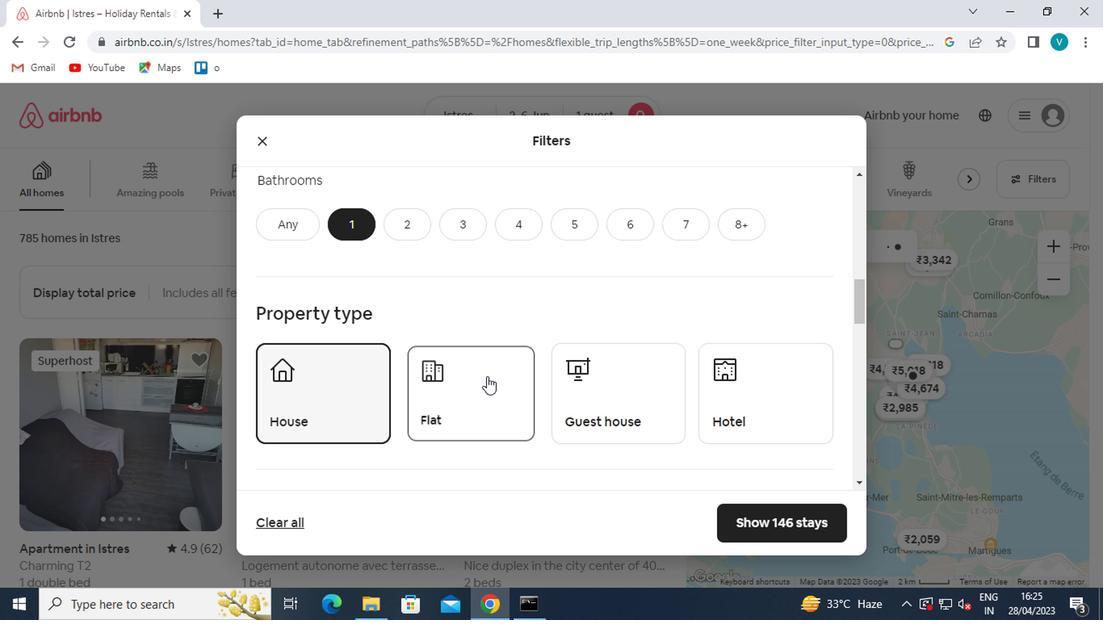 
Action: Mouse pressed left at (688, 410)
Screenshot: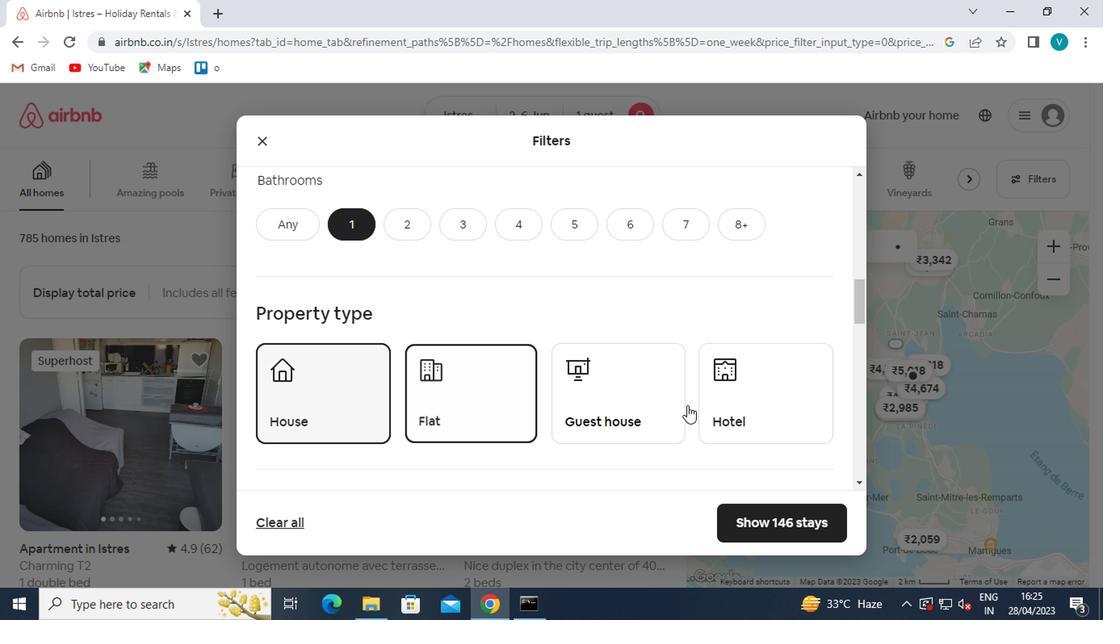 
Action: Mouse moved to (648, 408)
Screenshot: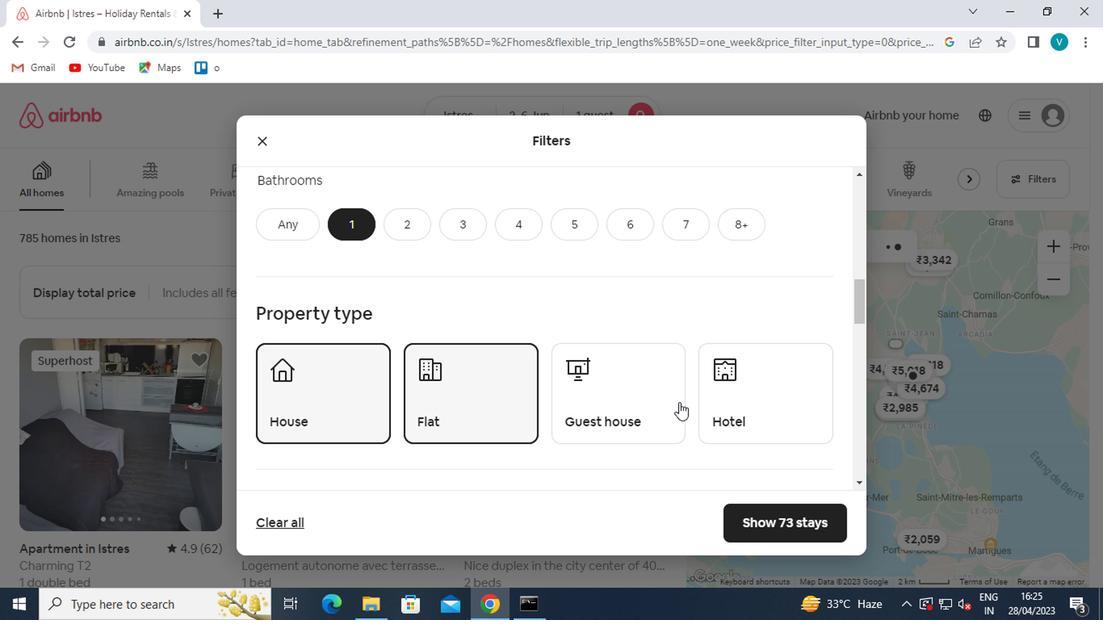 
Action: Mouse pressed left at (648, 408)
Screenshot: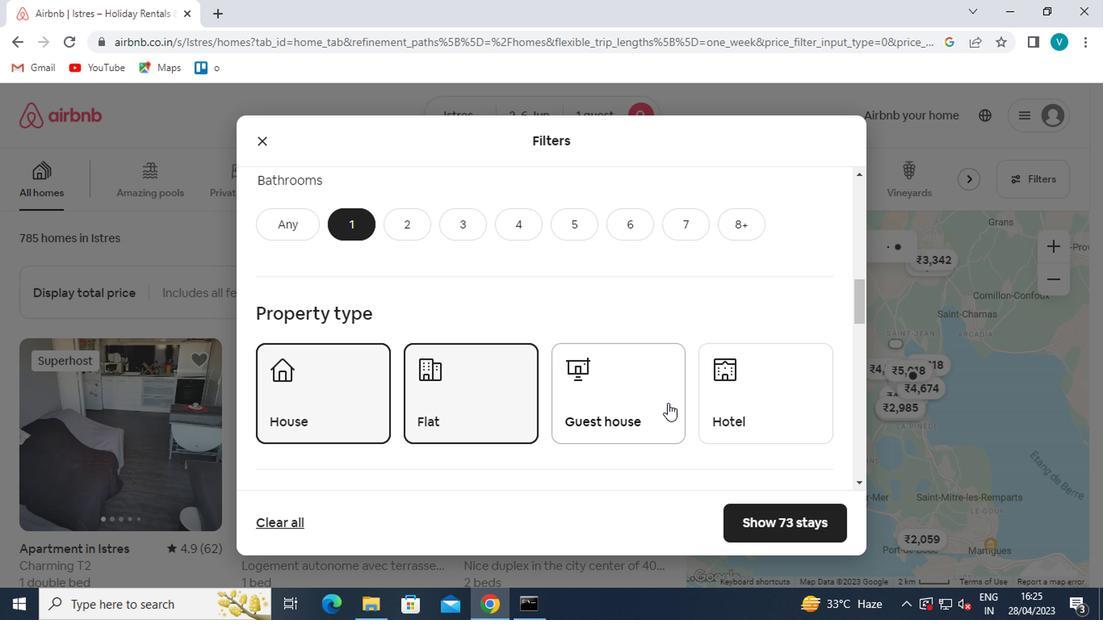 
Action: Mouse moved to (711, 393)
Screenshot: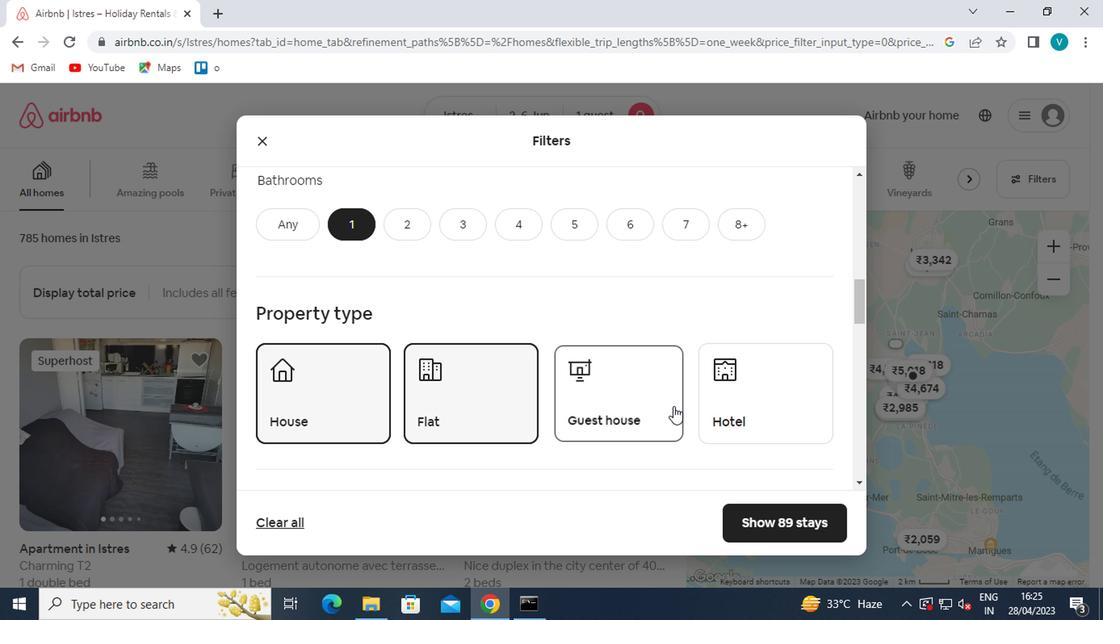 
Action: Mouse pressed left at (711, 393)
Screenshot: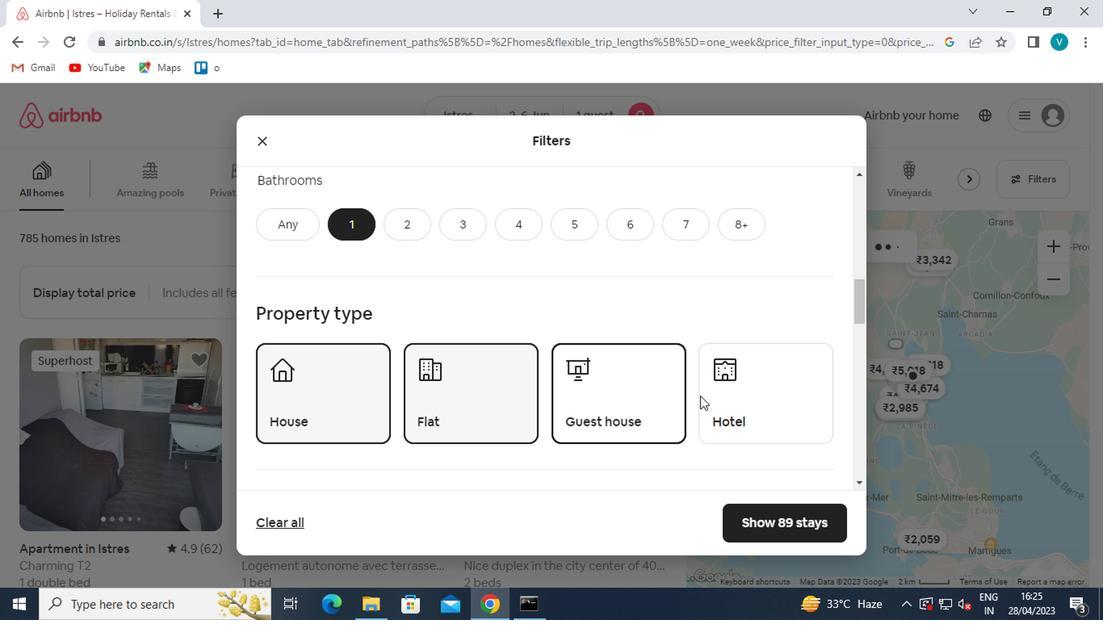 
Action: Mouse moved to (664, 394)
Screenshot: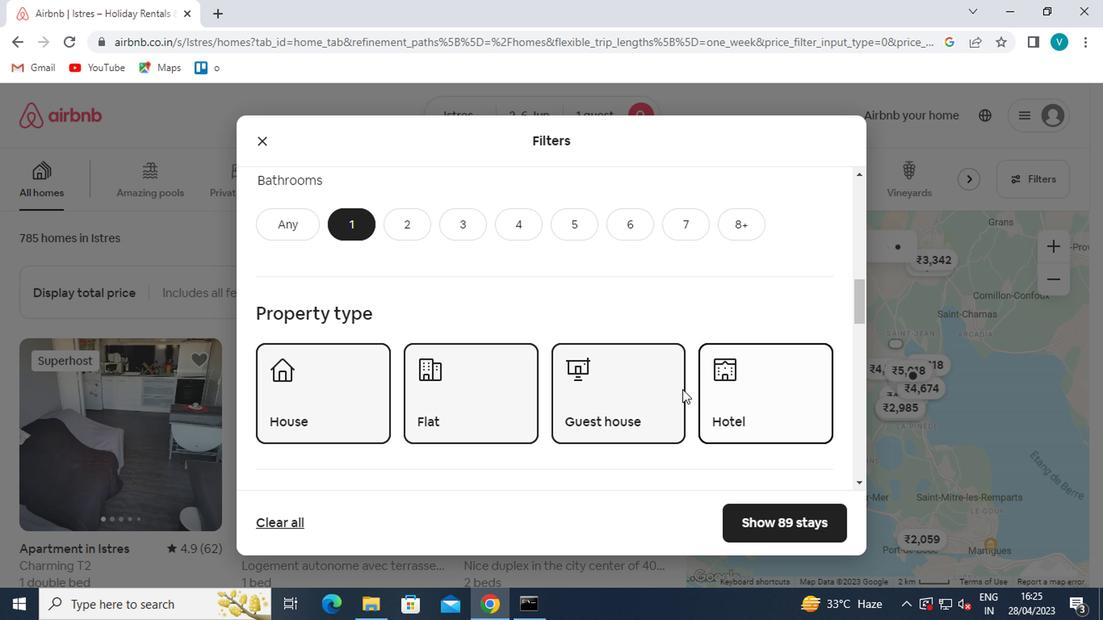 
Action: Mouse scrolled (664, 393) with delta (0, 0)
Screenshot: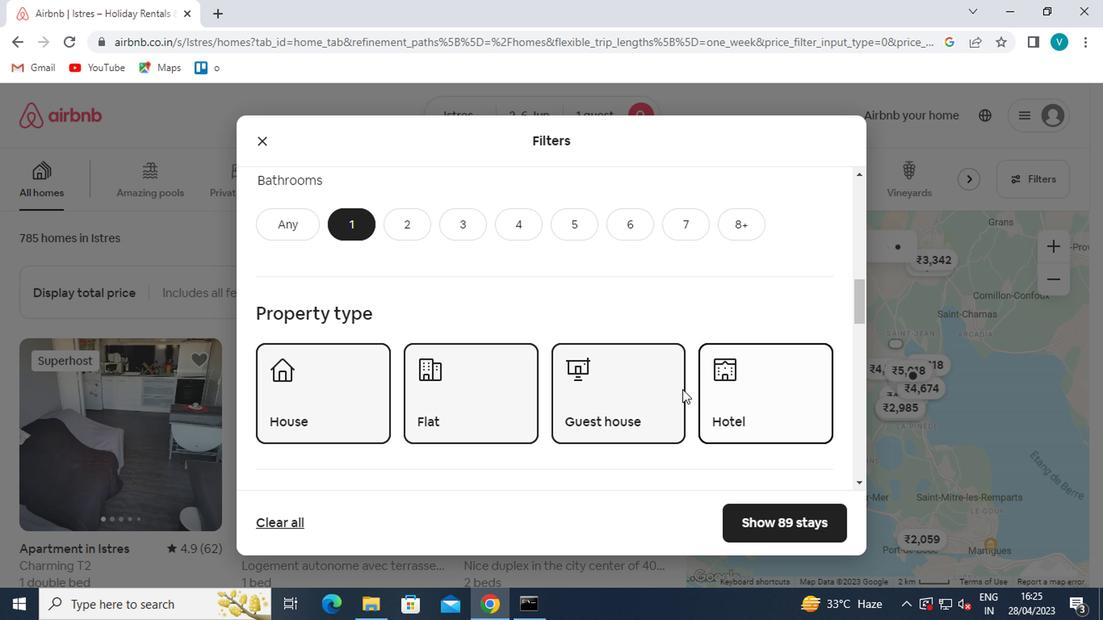 
Action: Mouse moved to (663, 395)
Screenshot: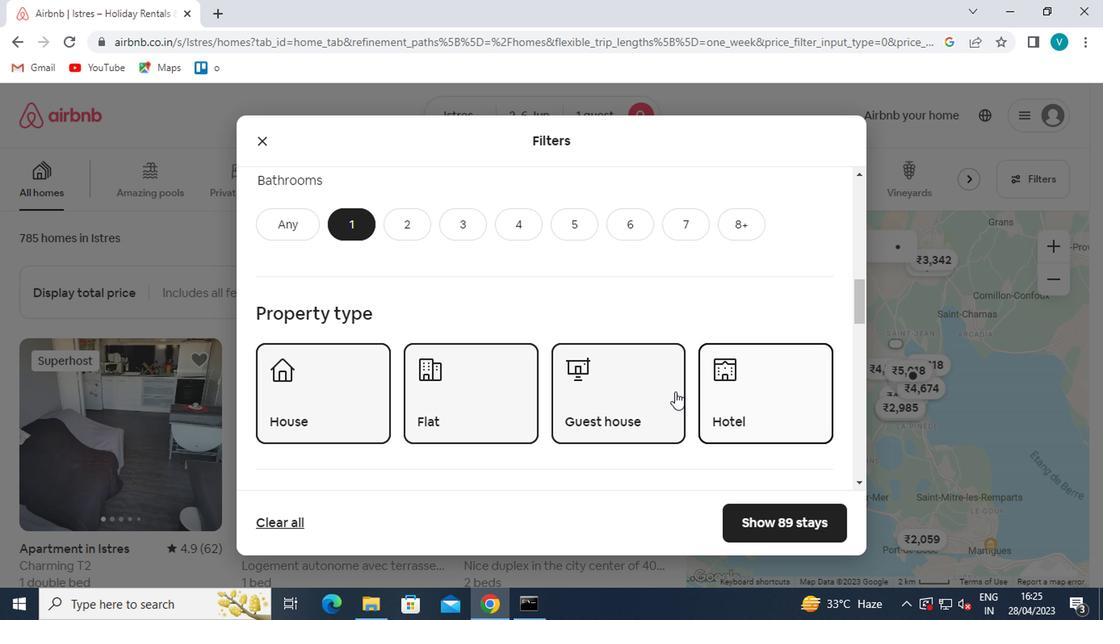 
Action: Mouse scrolled (663, 394) with delta (0, -1)
Screenshot: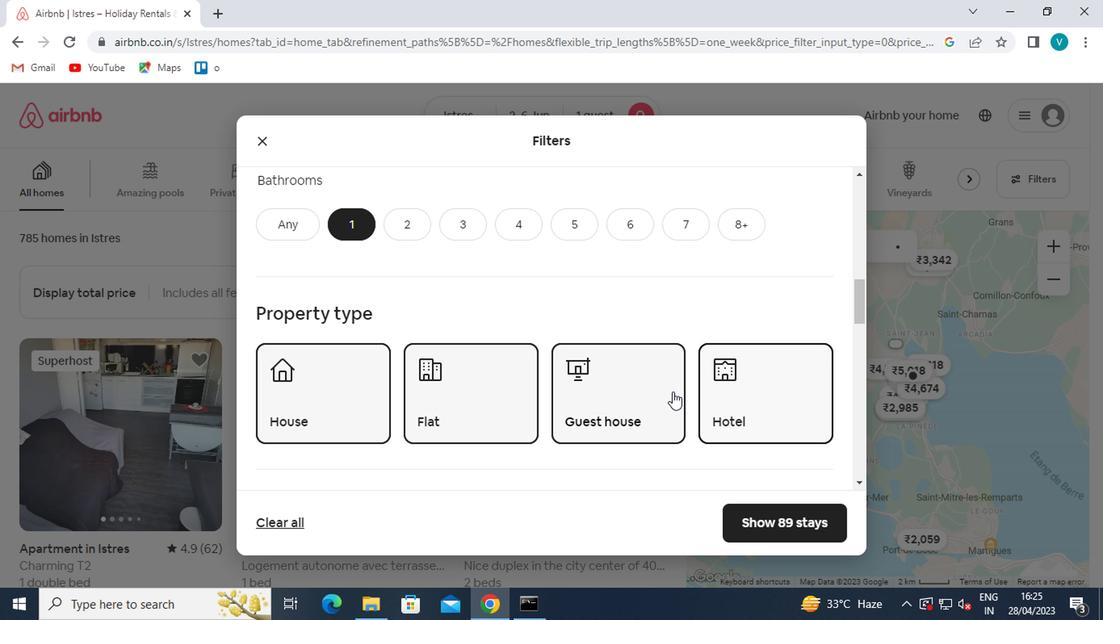 
Action: Mouse moved to (663, 395)
Screenshot: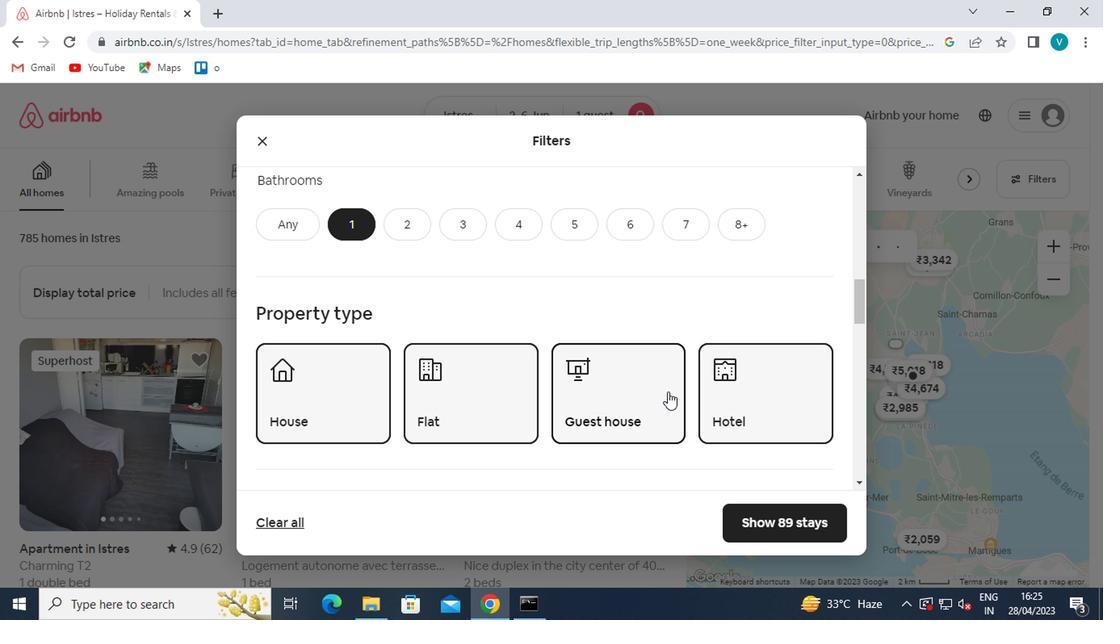 
Action: Mouse scrolled (663, 394) with delta (0, -1)
Screenshot: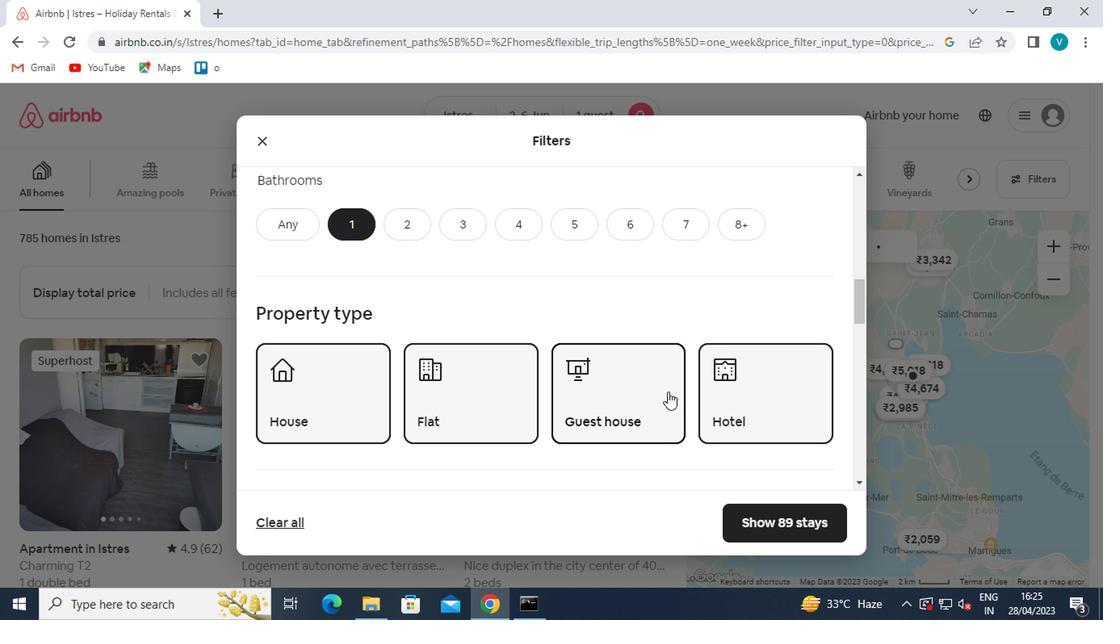 
Action: Mouse moved to (661, 395)
Screenshot: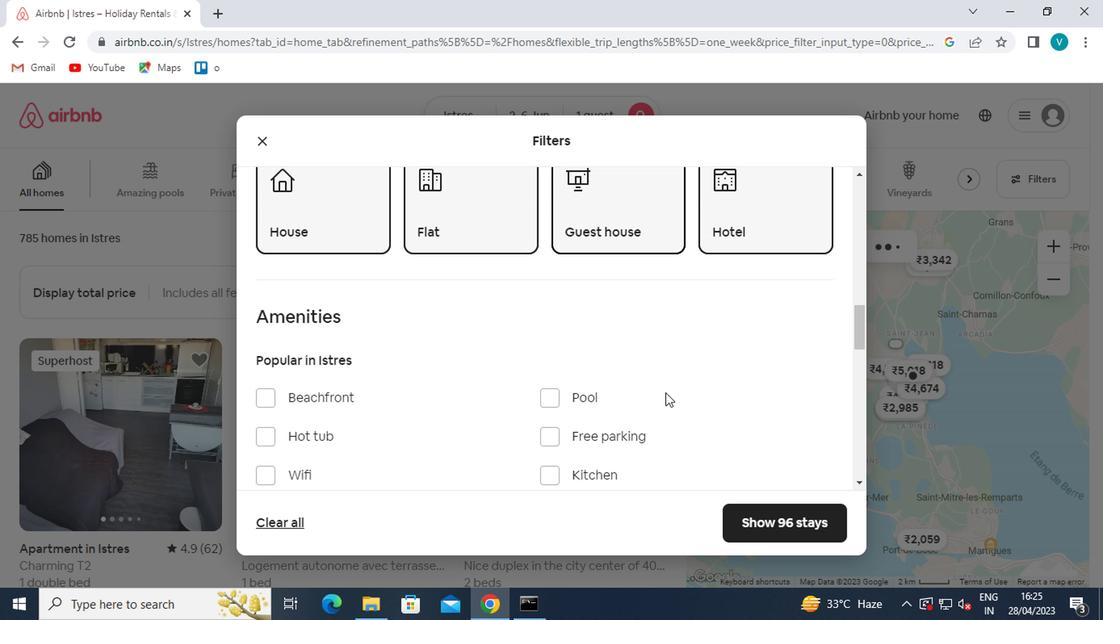 
Action: Mouse scrolled (661, 394) with delta (0, -1)
Screenshot: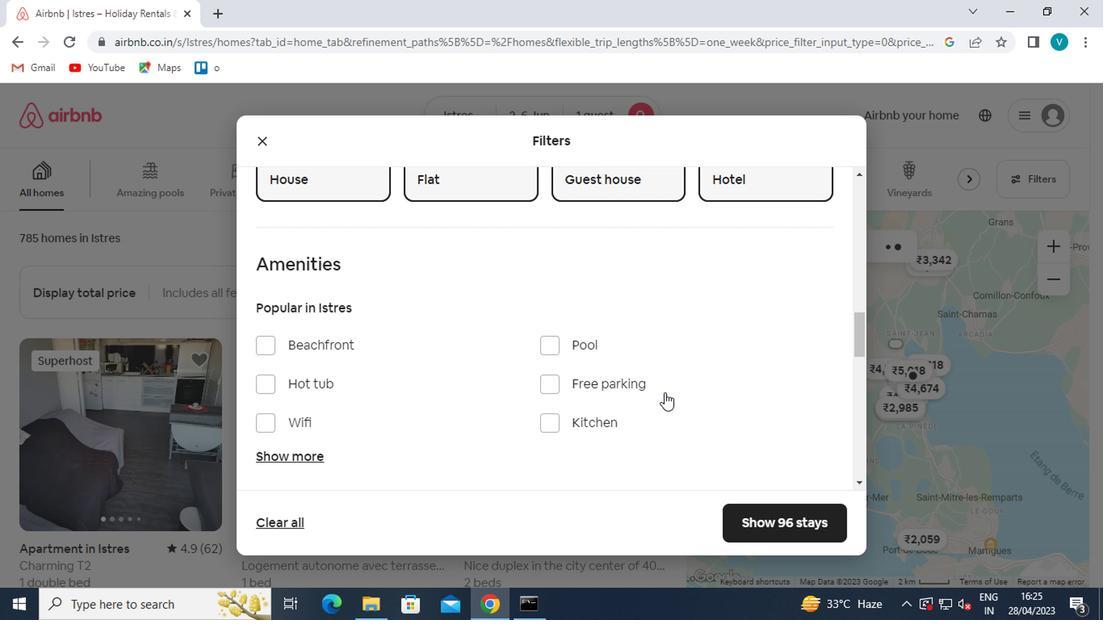 
Action: Mouse scrolled (661, 394) with delta (0, -1)
Screenshot: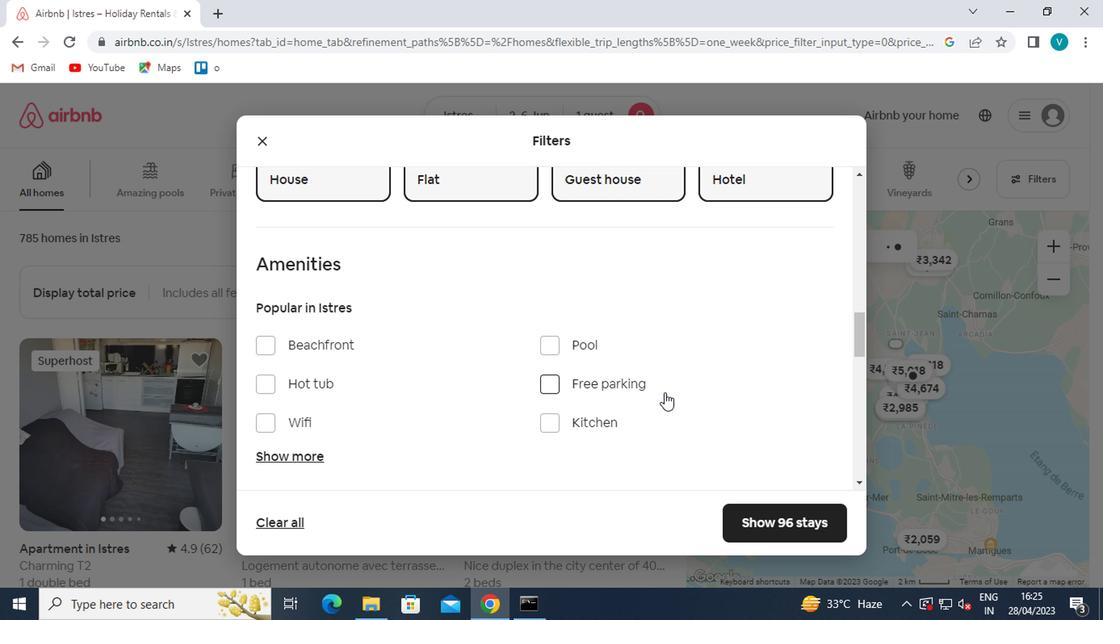 
Action: Mouse moved to (657, 391)
Screenshot: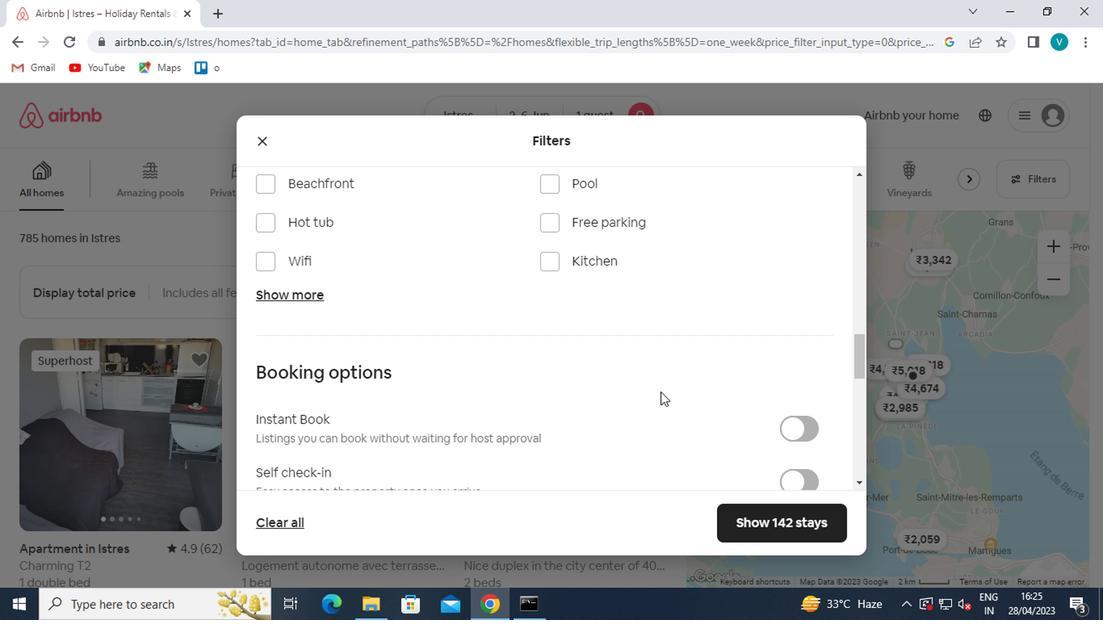 
Action: Mouse scrolled (657, 391) with delta (0, 0)
Screenshot: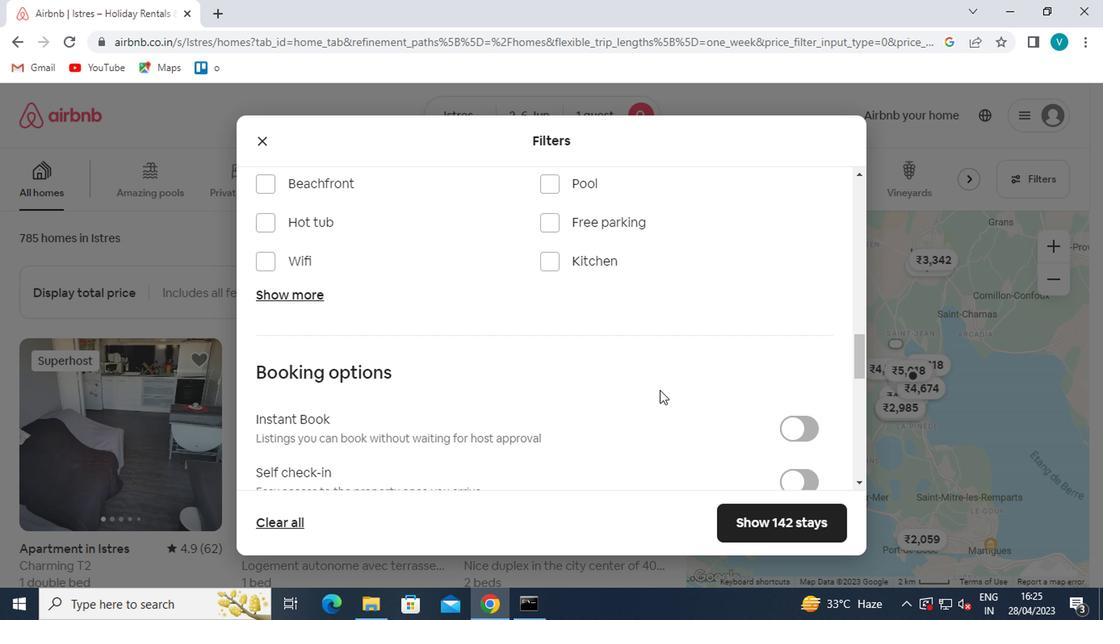 
Action: Mouse scrolled (657, 391) with delta (0, 0)
Screenshot: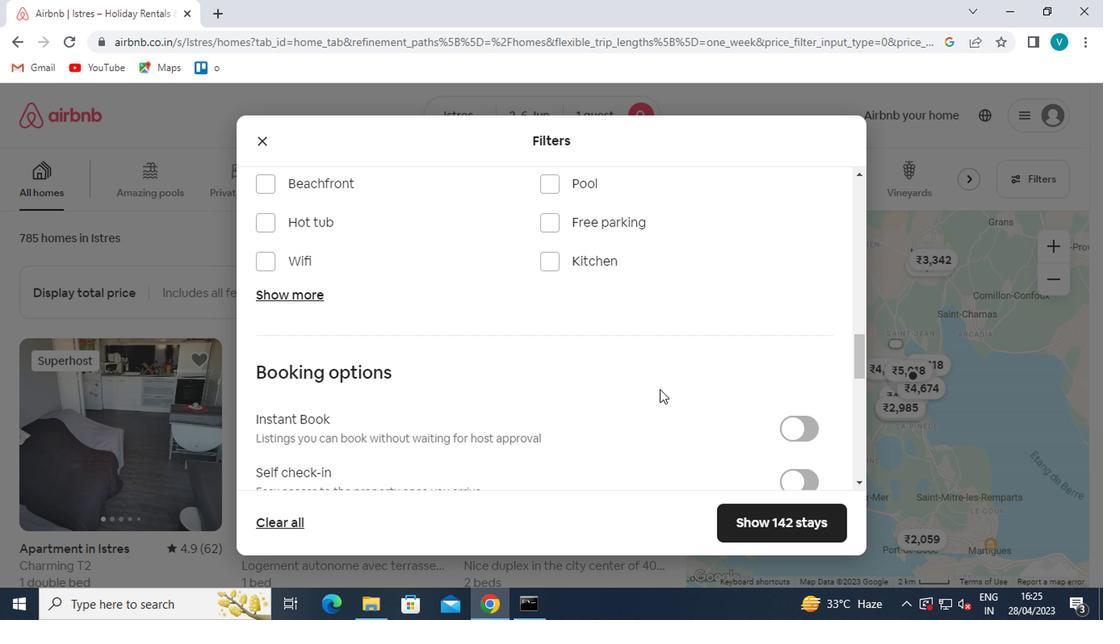 
Action: Mouse moved to (792, 323)
Screenshot: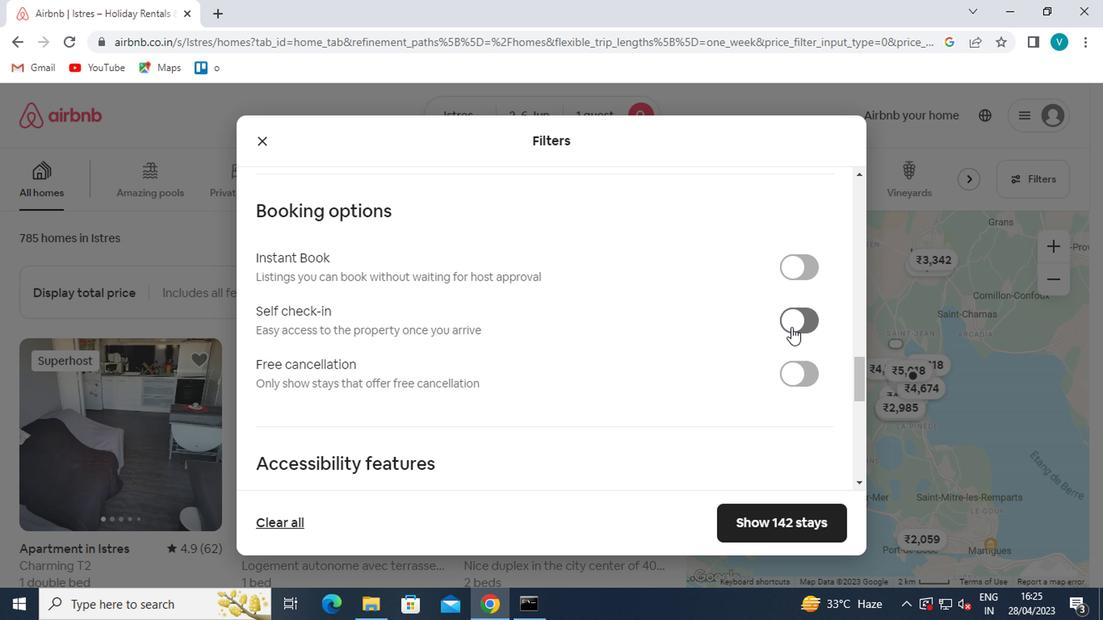 
Action: Mouse pressed left at (792, 323)
Screenshot: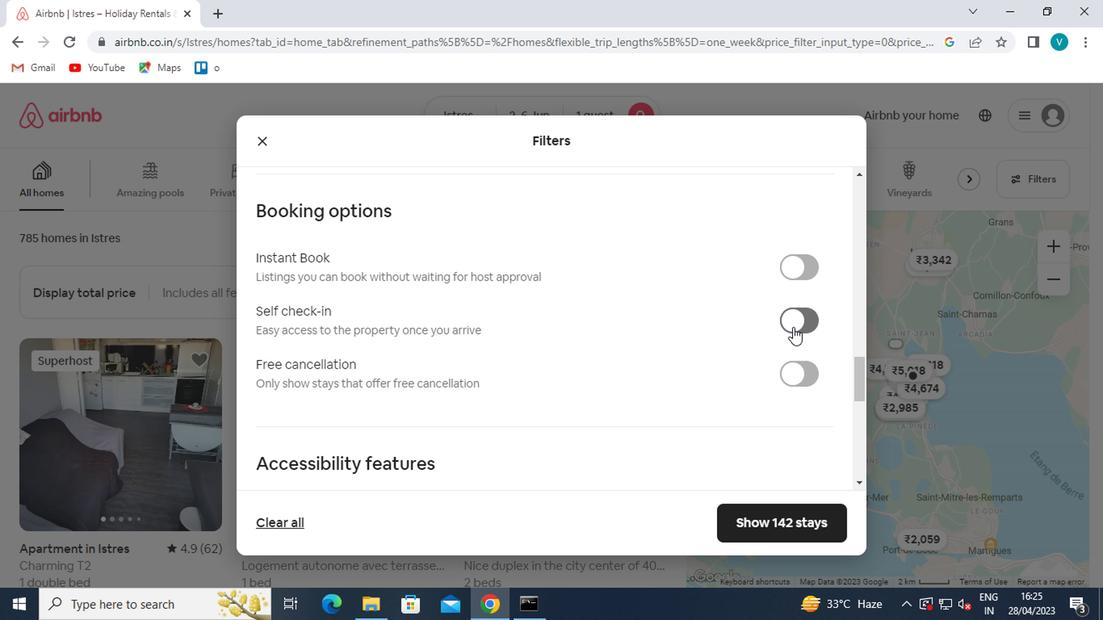 
Action: Mouse moved to (655, 360)
Screenshot: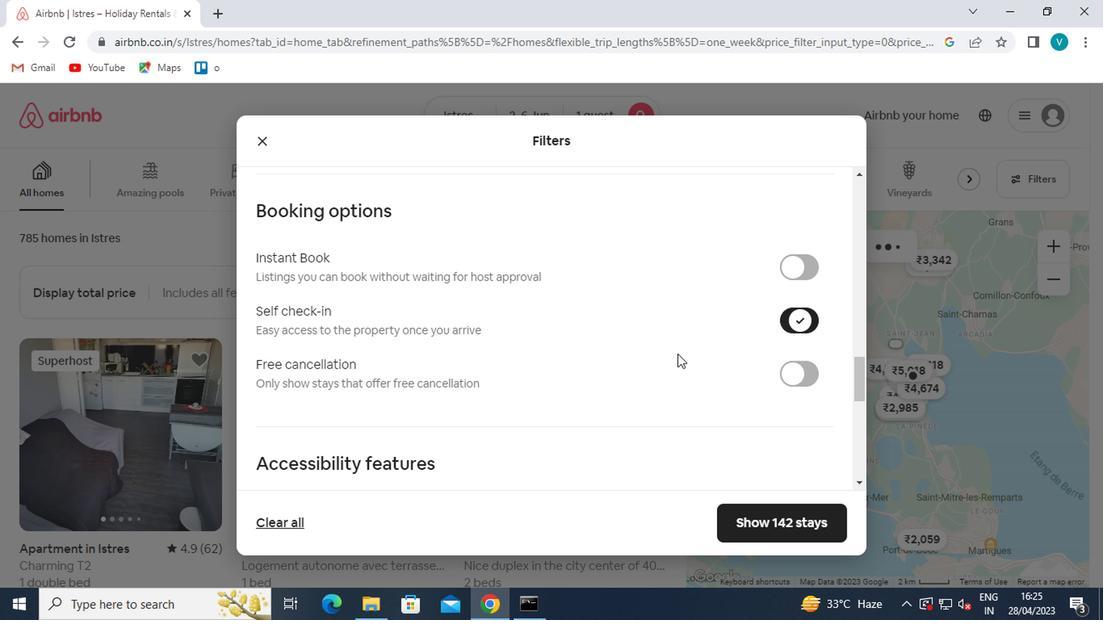 
Action: Mouse scrolled (655, 359) with delta (0, 0)
Screenshot: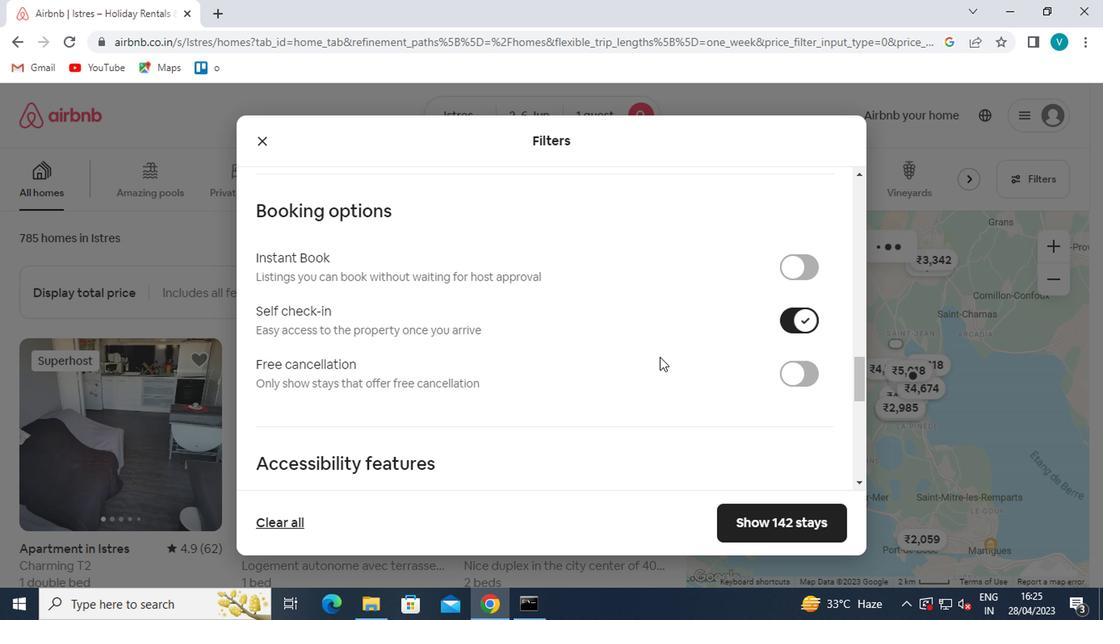 
Action: Mouse scrolled (655, 359) with delta (0, 0)
Screenshot: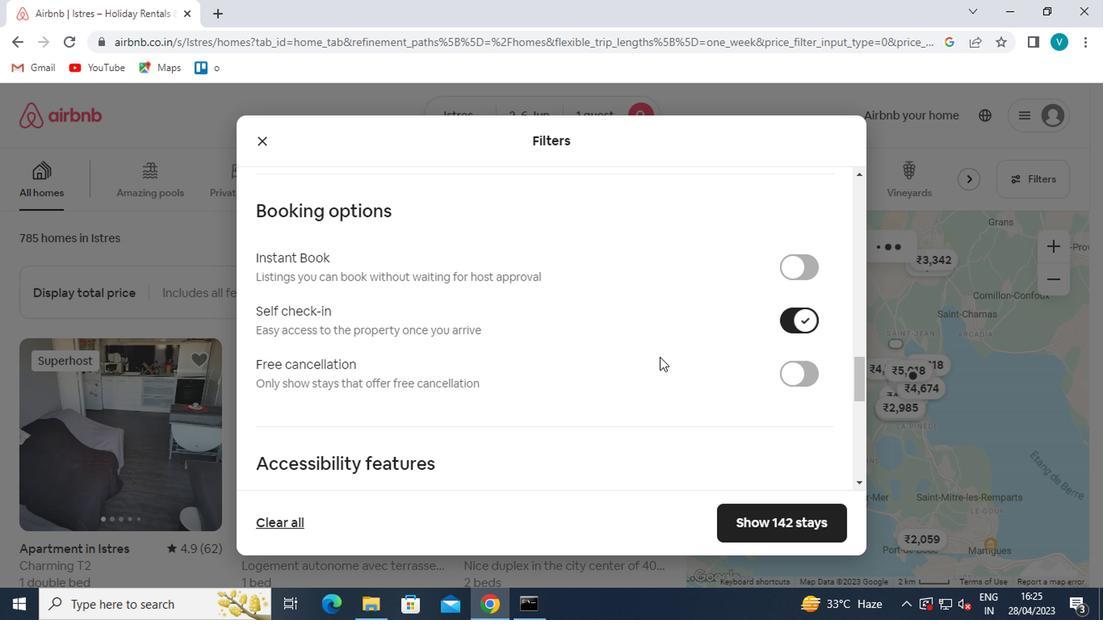
Action: Mouse scrolled (655, 359) with delta (0, 0)
Screenshot: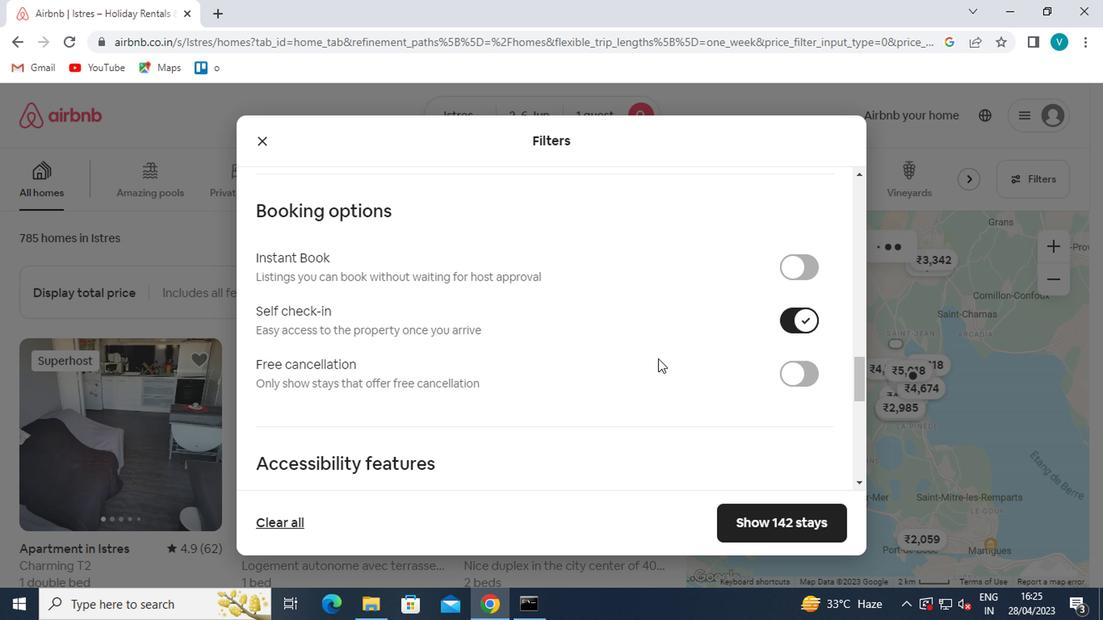 
Action: Mouse scrolled (655, 359) with delta (0, 0)
Screenshot: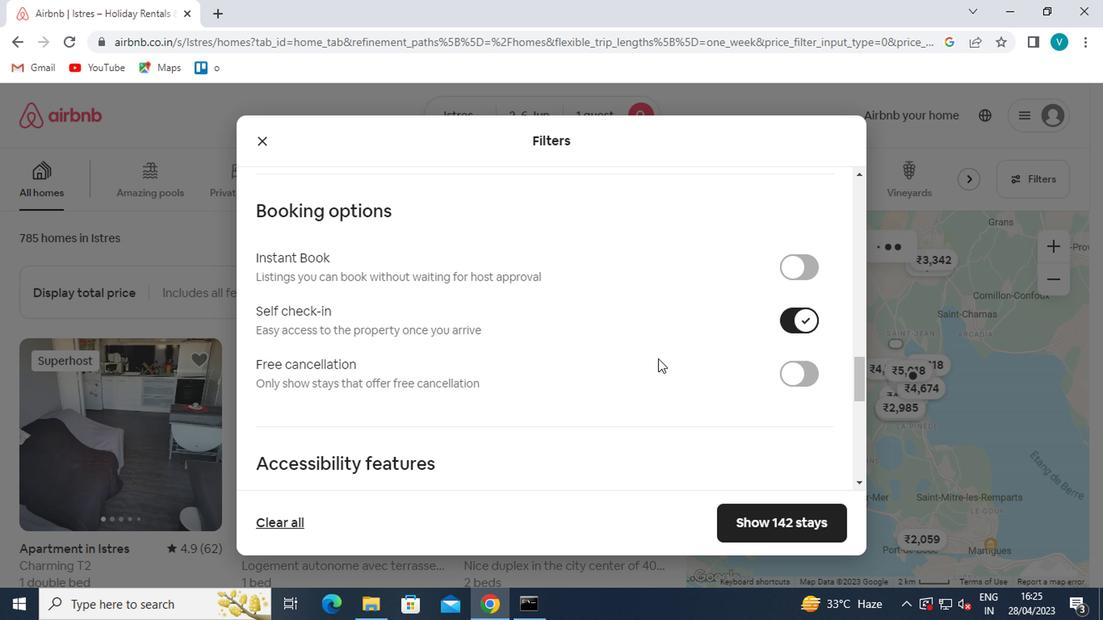 
Action: Mouse scrolled (655, 359) with delta (0, 0)
Screenshot: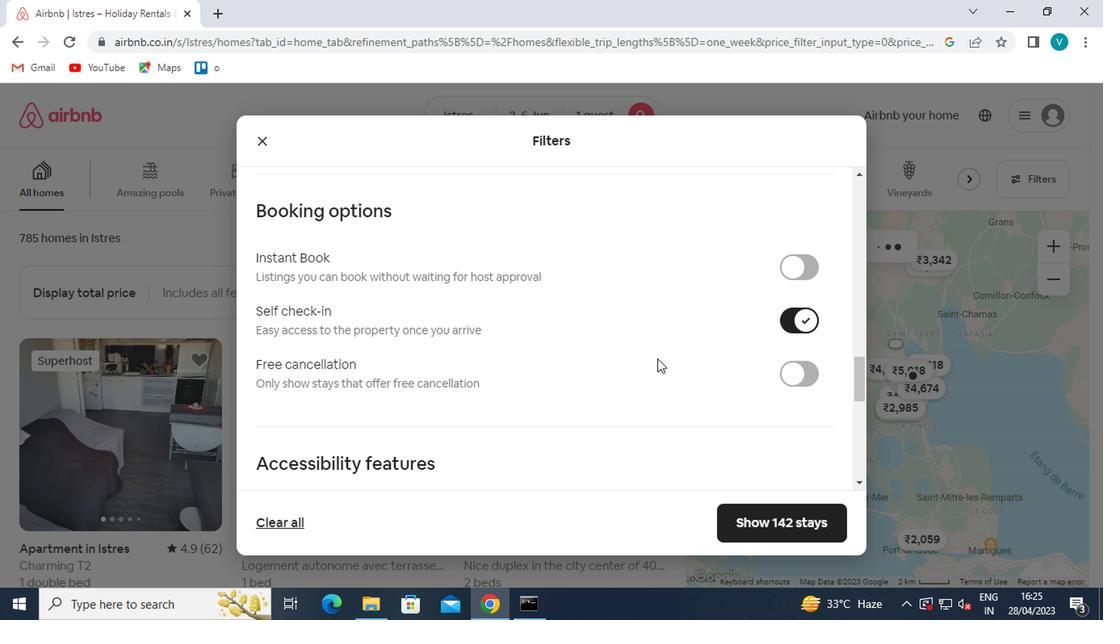 
Action: Mouse scrolled (655, 359) with delta (0, 0)
Screenshot: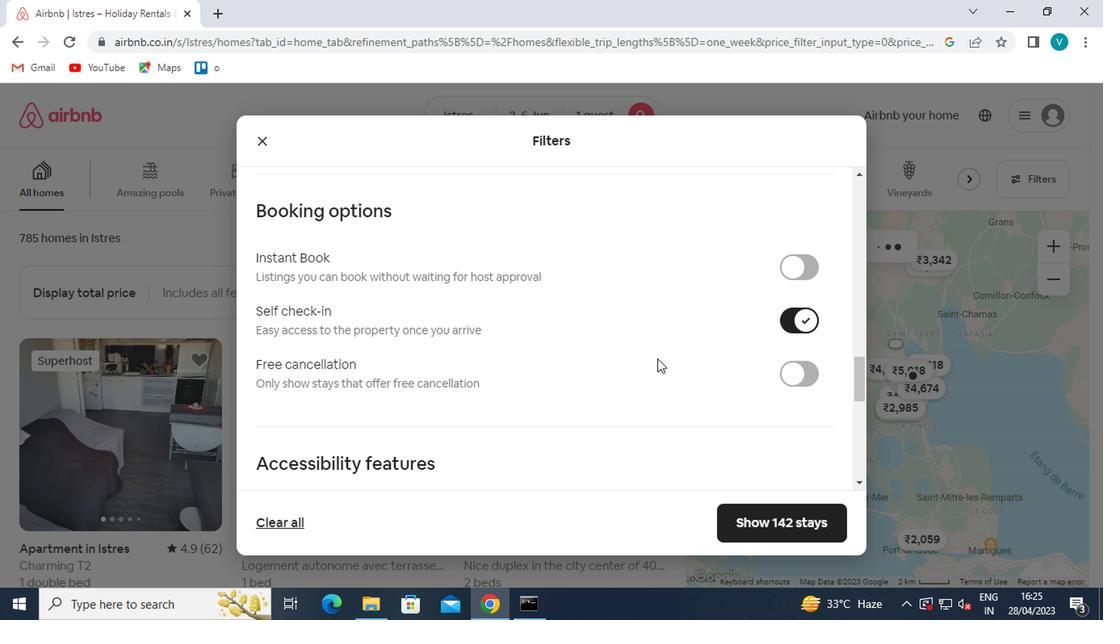 
Action: Mouse moved to (264, 447)
Screenshot: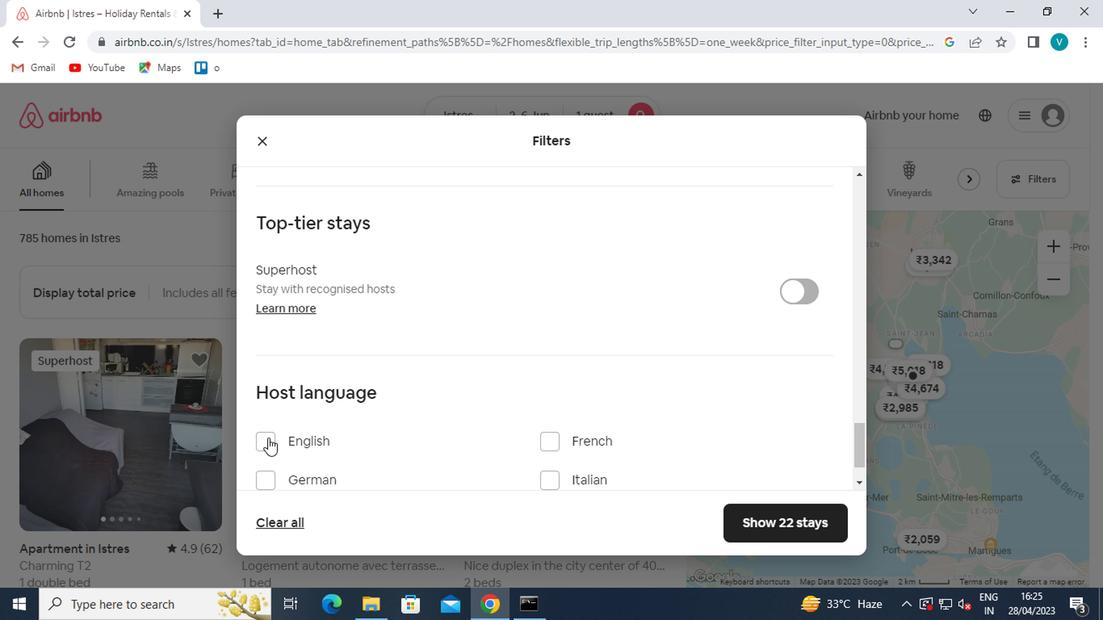 
Action: Mouse pressed left at (264, 447)
Screenshot: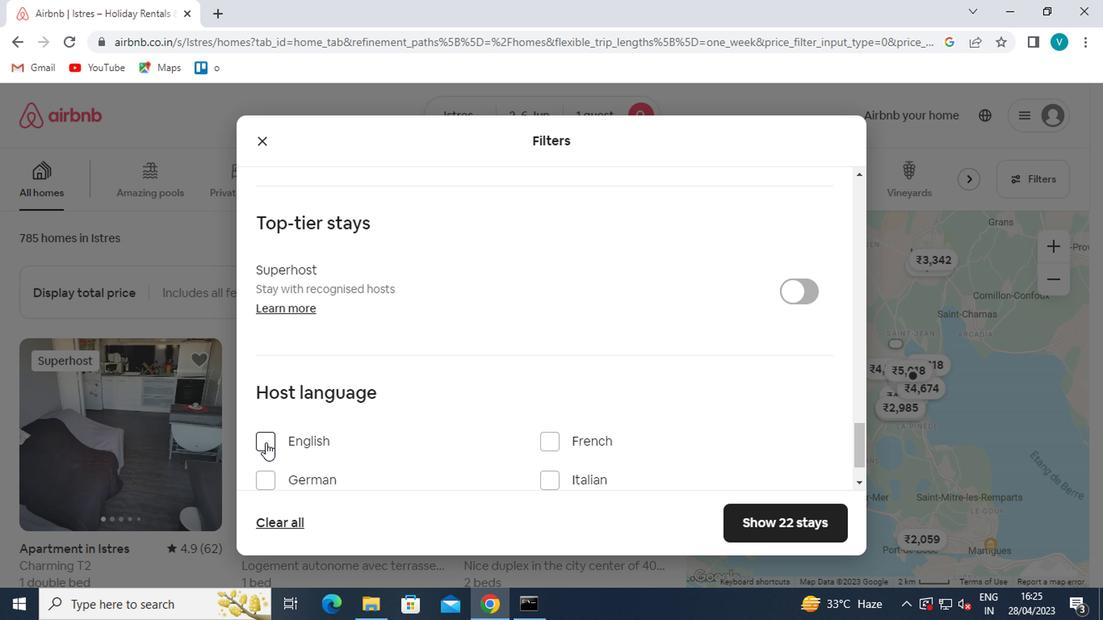 
Action: Mouse moved to (755, 518)
Screenshot: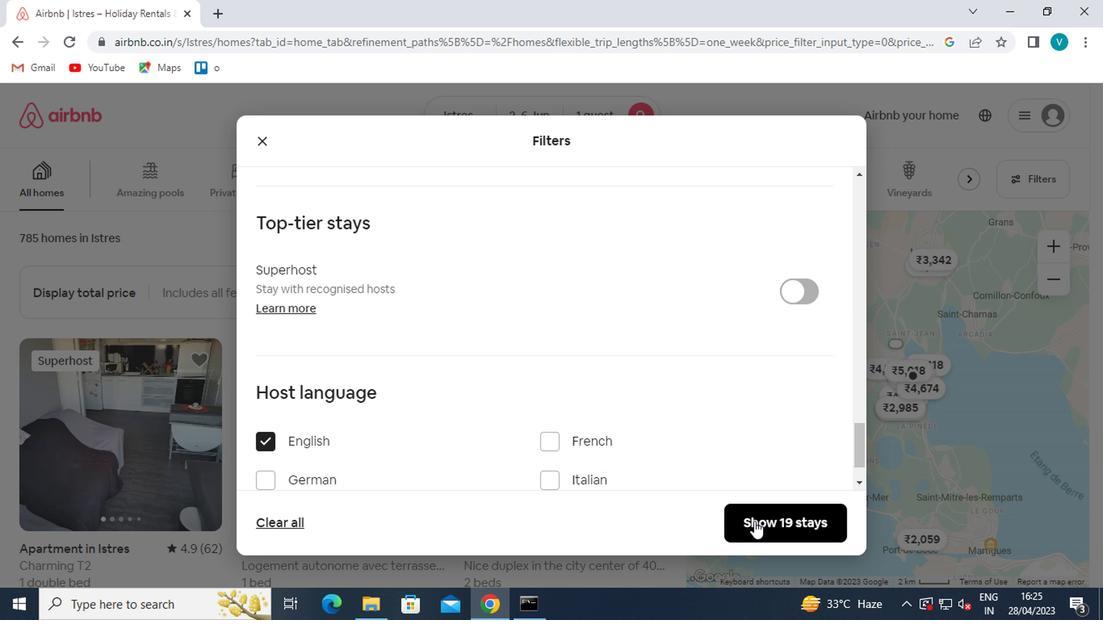
Action: Mouse pressed left at (755, 518)
Screenshot: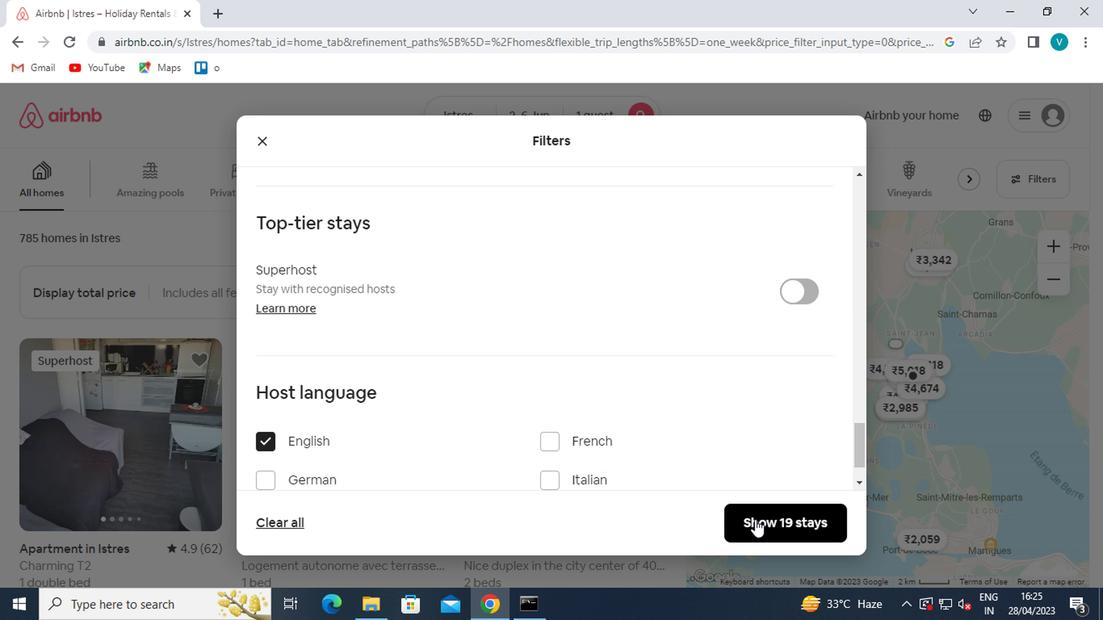
Action: Mouse moved to (741, 508)
Screenshot: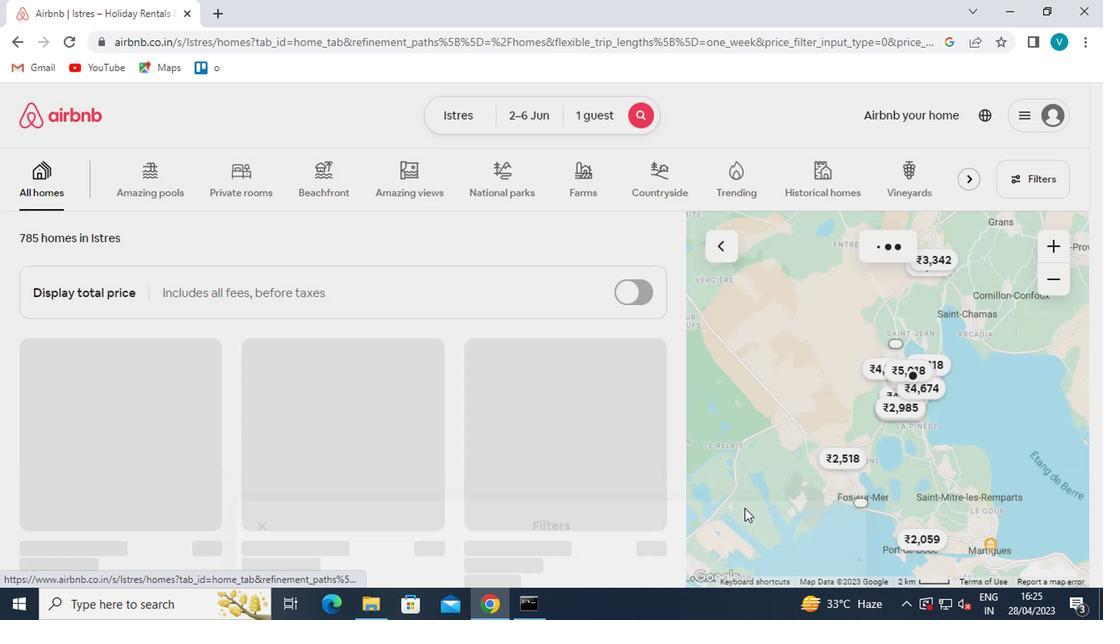 
